 Task: Automatically enable dependabot alerts for new private repositories.
Action: Mouse moved to (1284, 151)
Screenshot: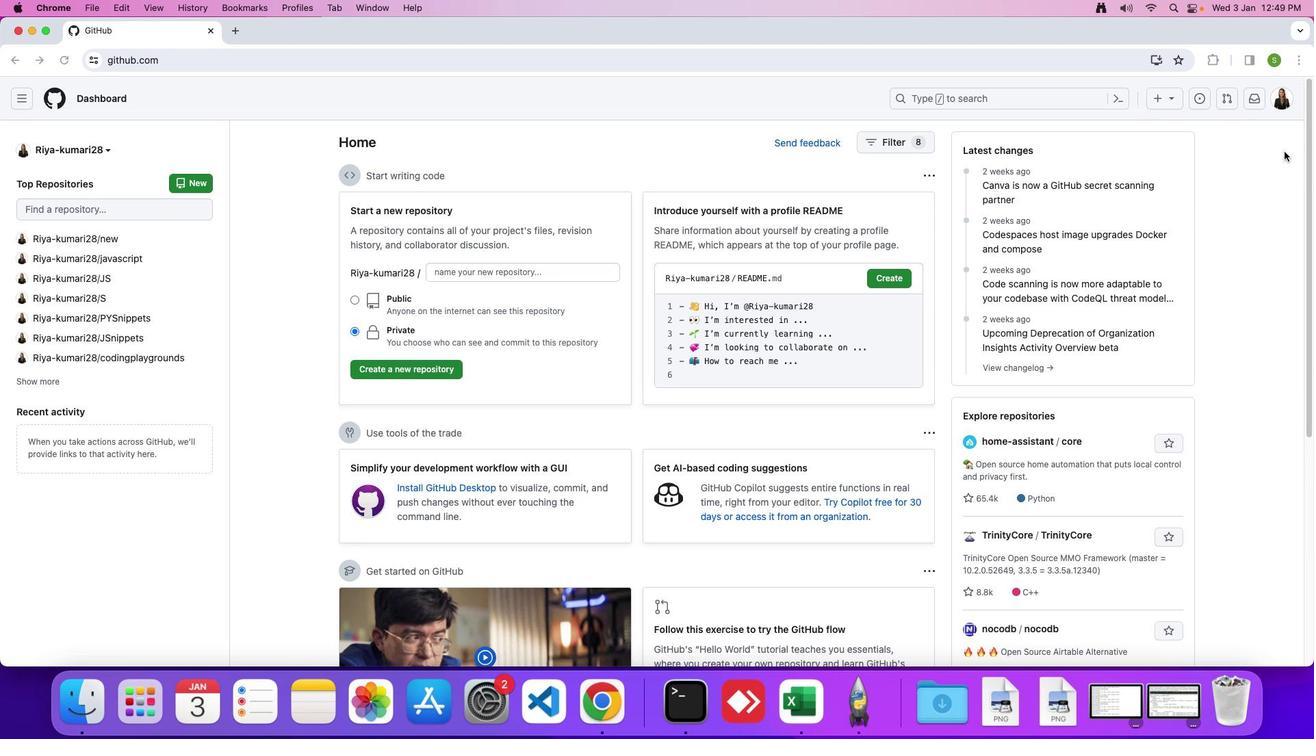 
Action: Mouse pressed left at (1284, 151)
Screenshot: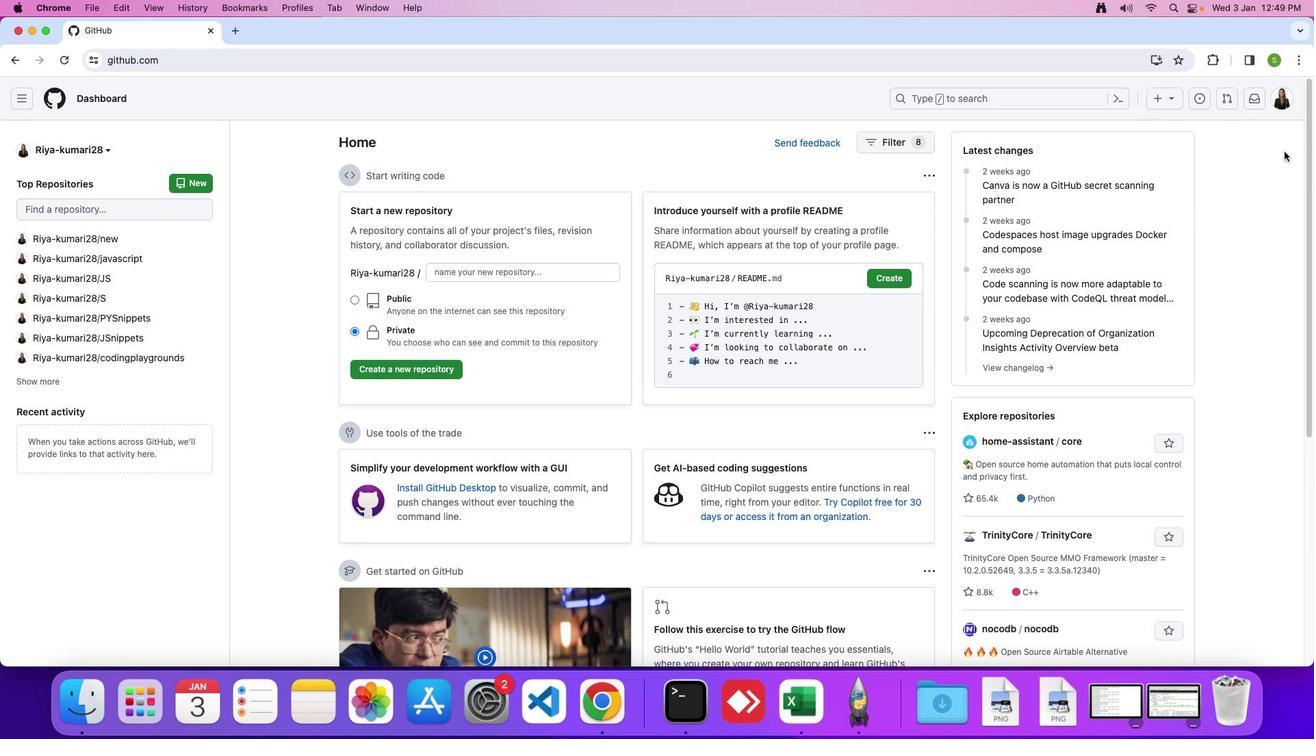 
Action: Mouse moved to (1286, 100)
Screenshot: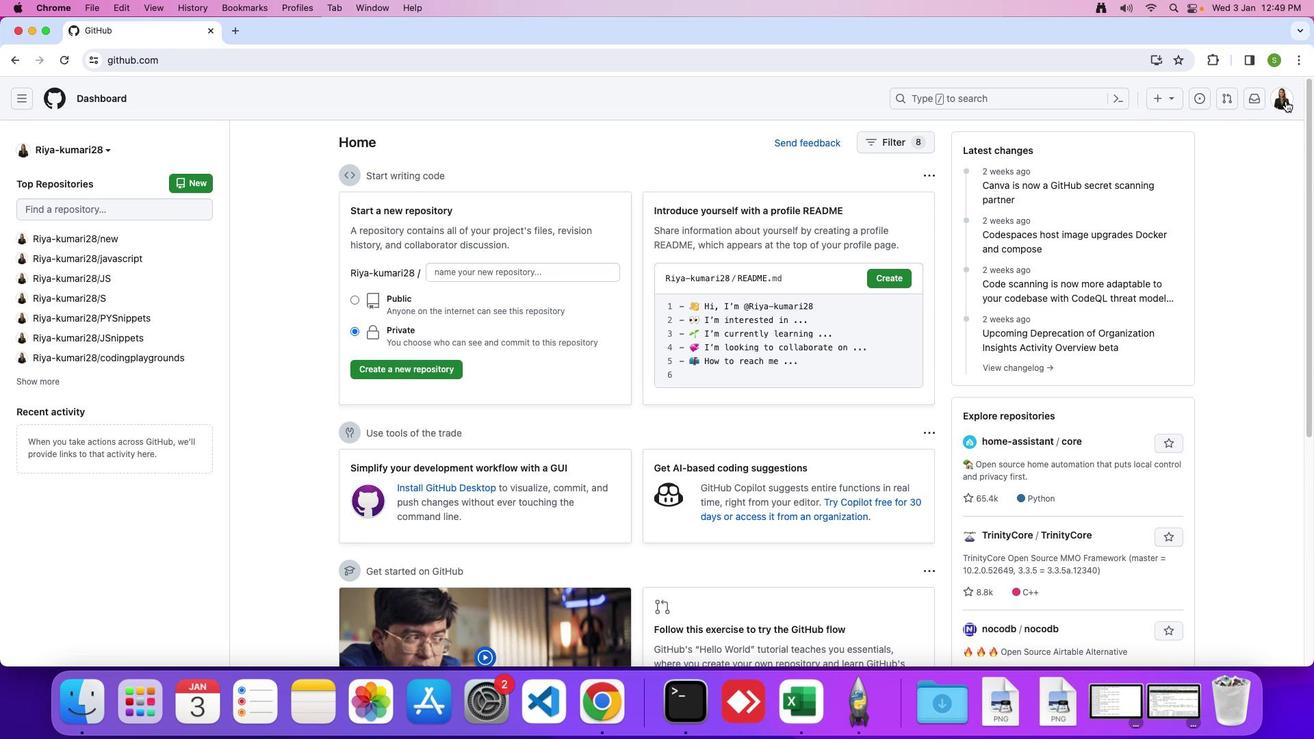 
Action: Mouse pressed left at (1286, 100)
Screenshot: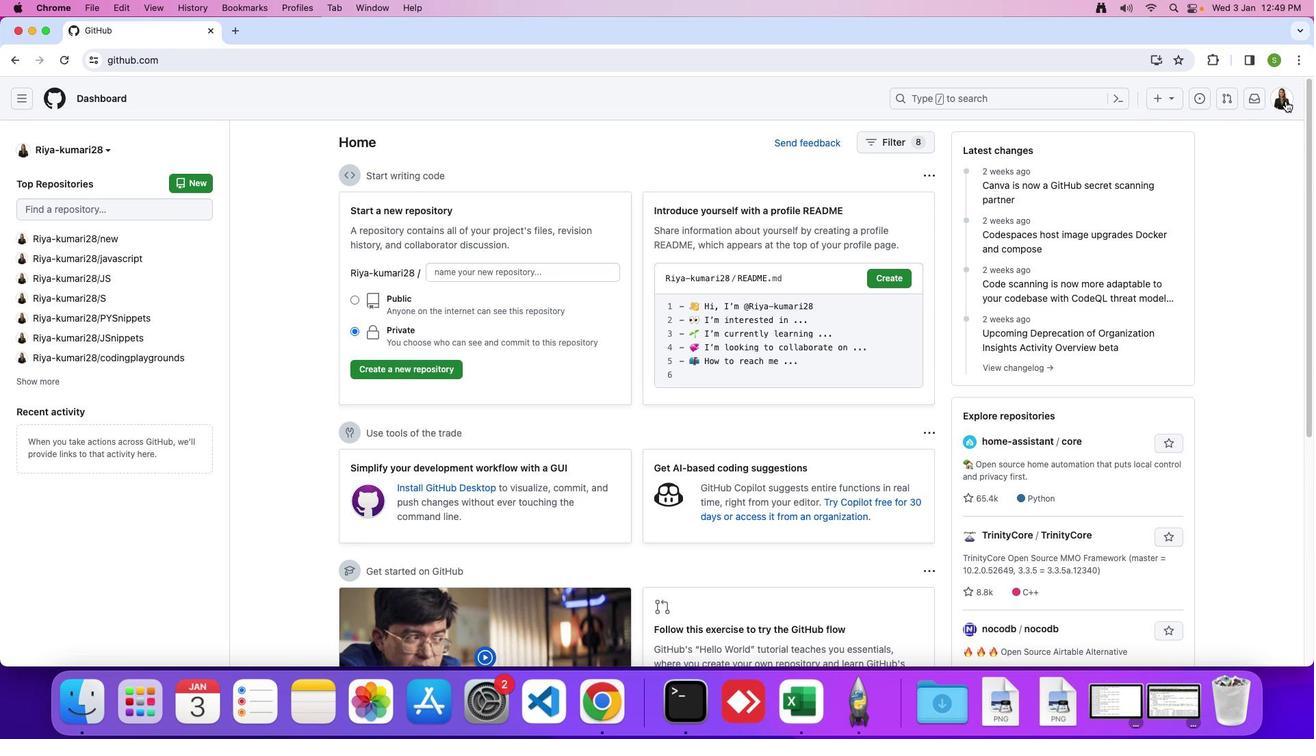 
Action: Mouse moved to (1176, 471)
Screenshot: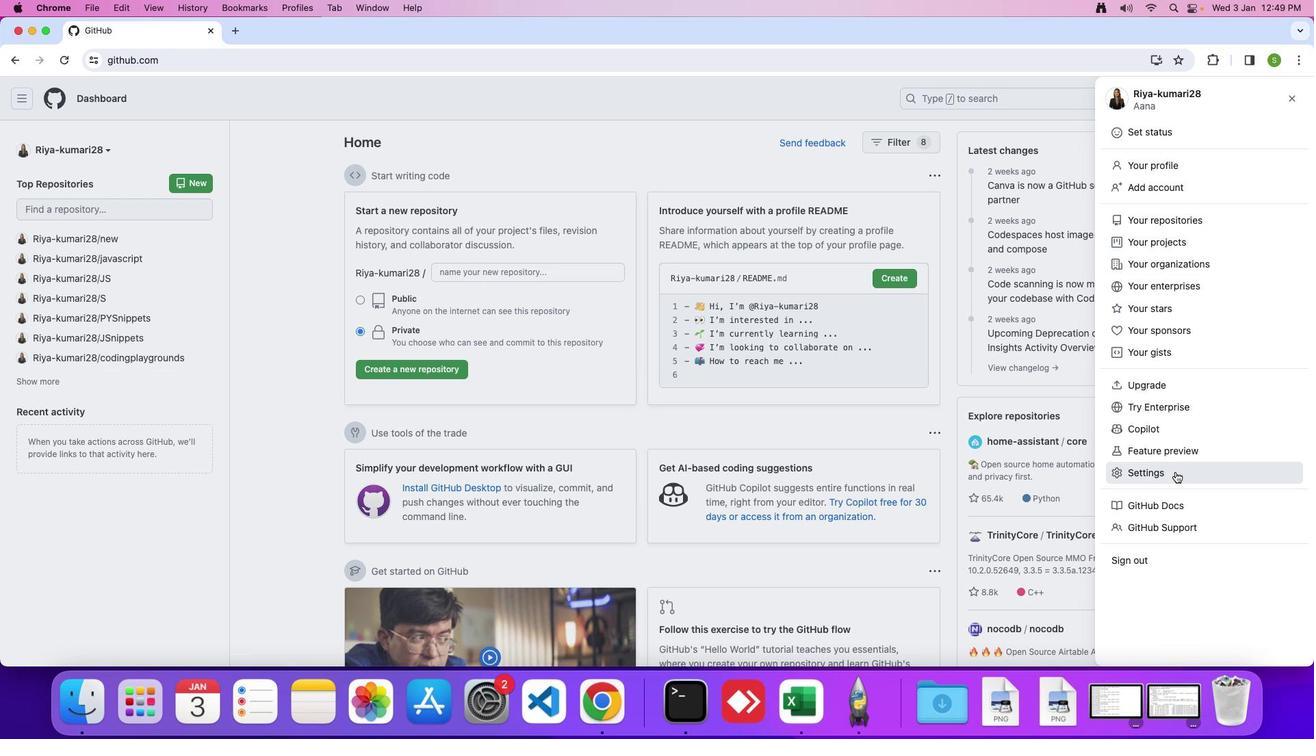 
Action: Mouse pressed left at (1176, 471)
Screenshot: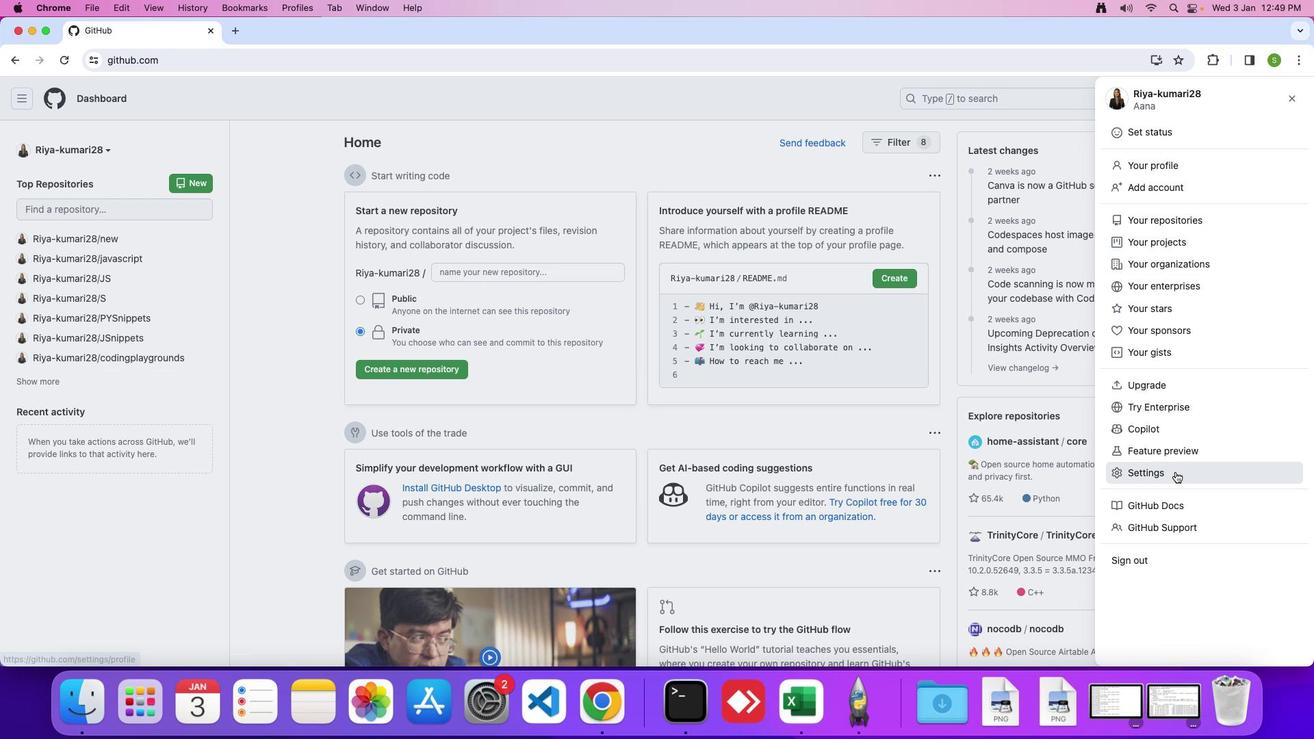 
Action: Mouse moved to (400, 487)
Screenshot: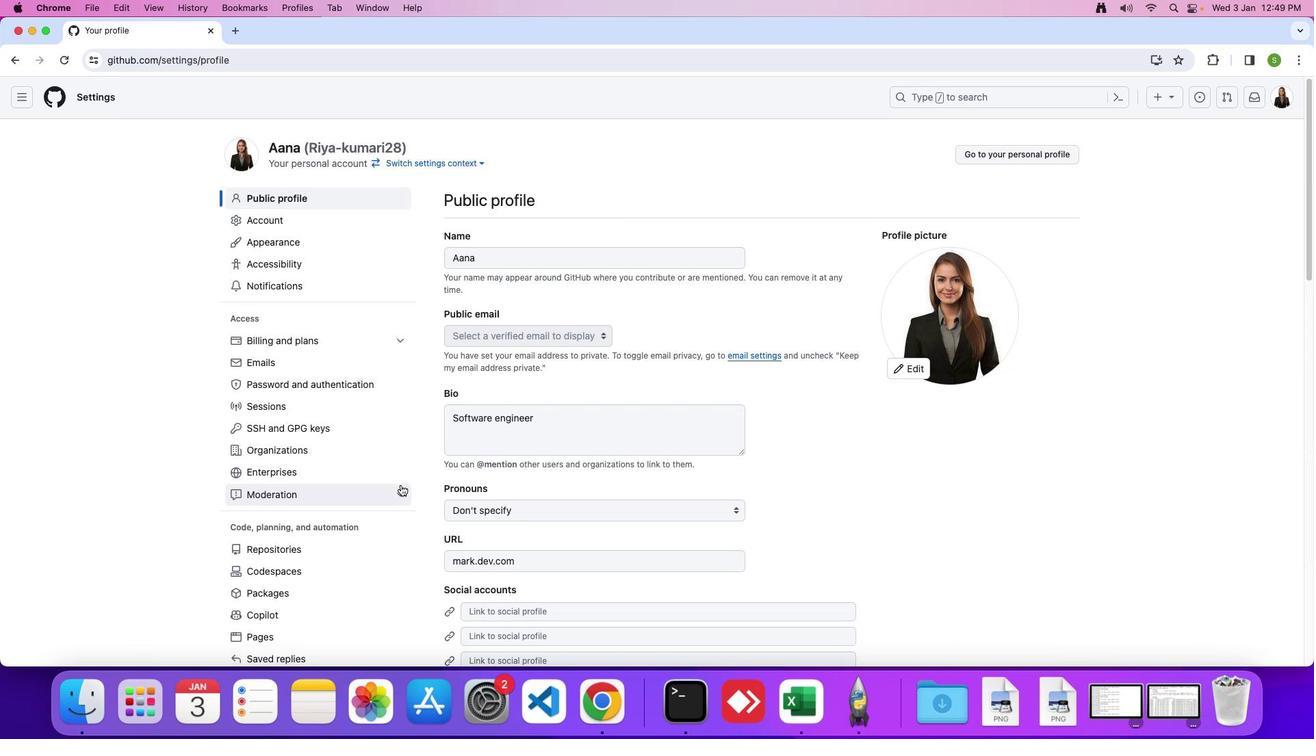 
Action: Mouse scrolled (400, 487) with delta (0, 0)
Screenshot: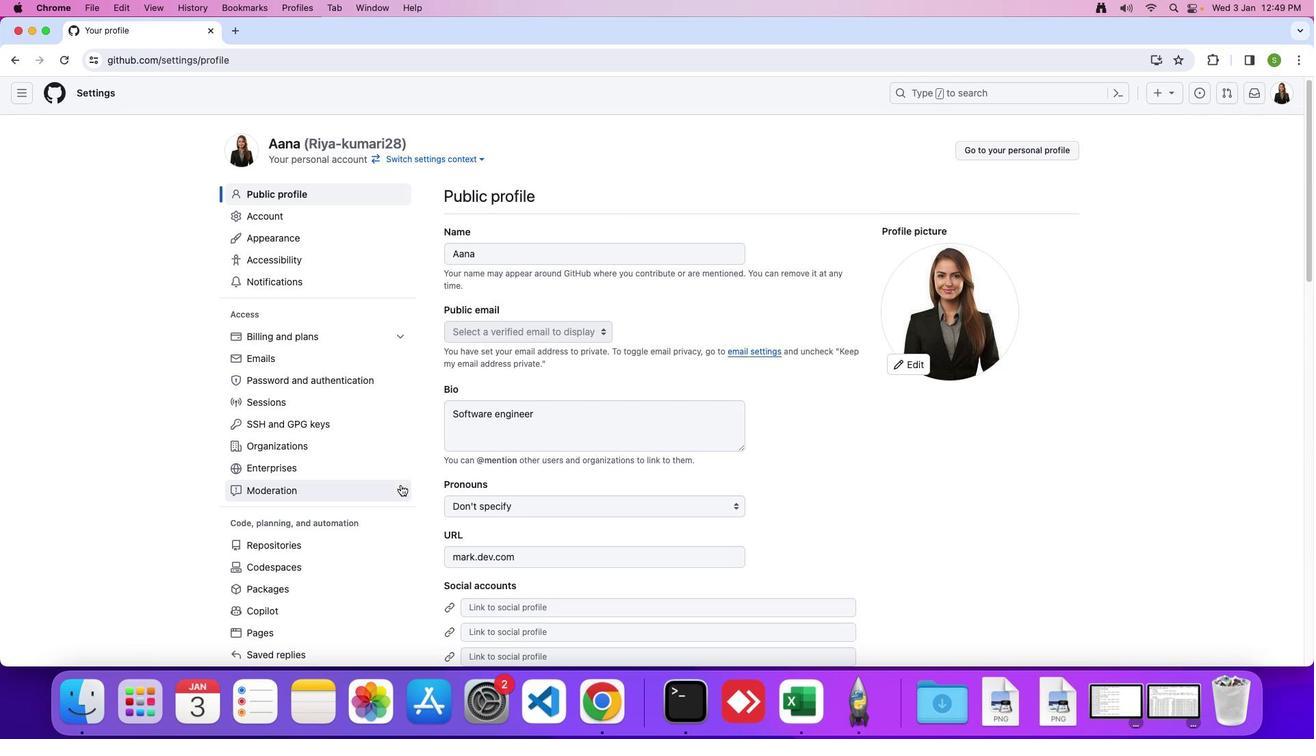 
Action: Mouse moved to (400, 486)
Screenshot: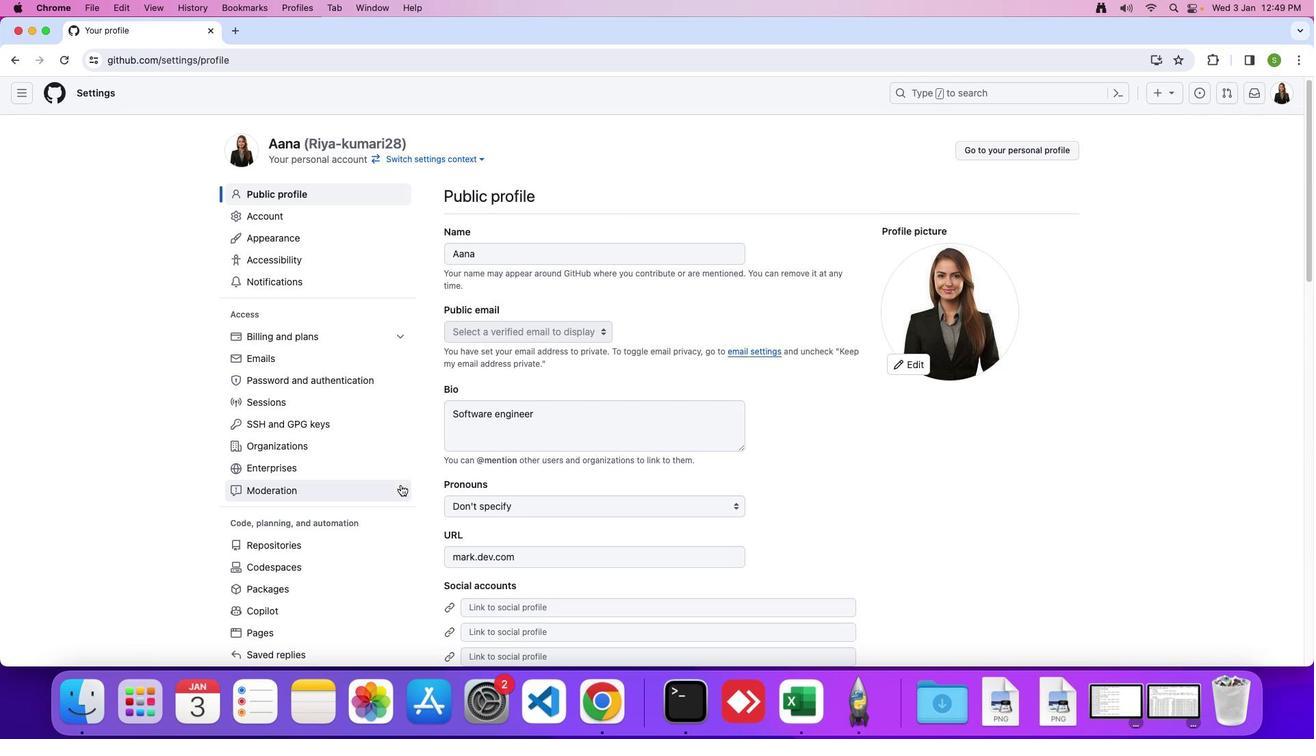 
Action: Mouse scrolled (400, 486) with delta (0, 0)
Screenshot: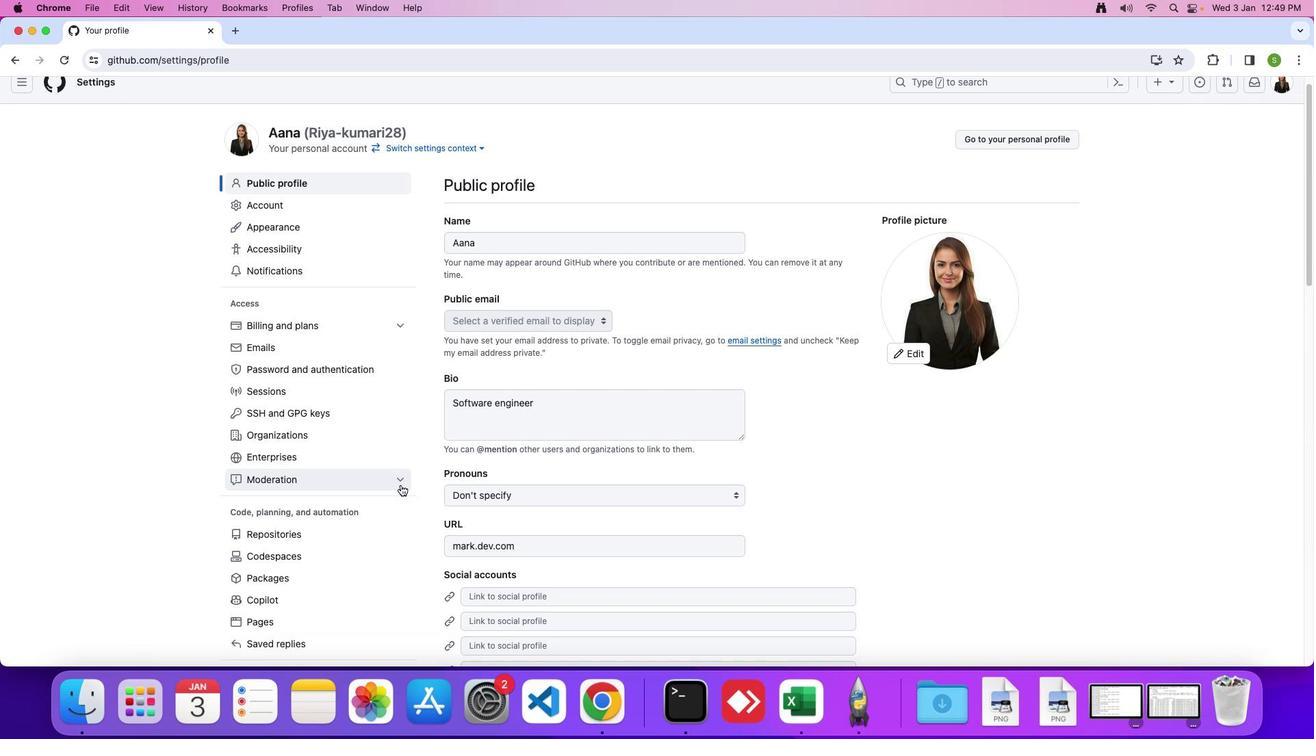 
Action: Mouse moved to (401, 485)
Screenshot: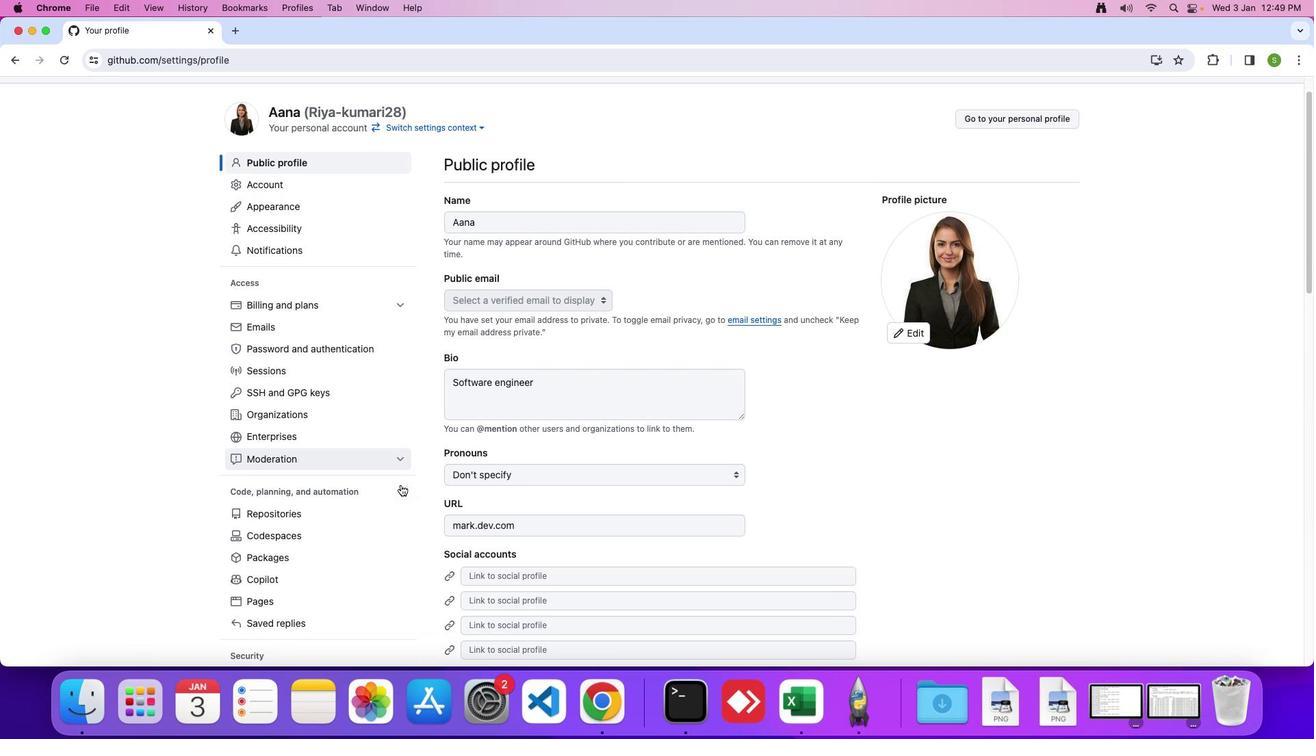 
Action: Mouse scrolled (401, 485) with delta (0, -2)
Screenshot: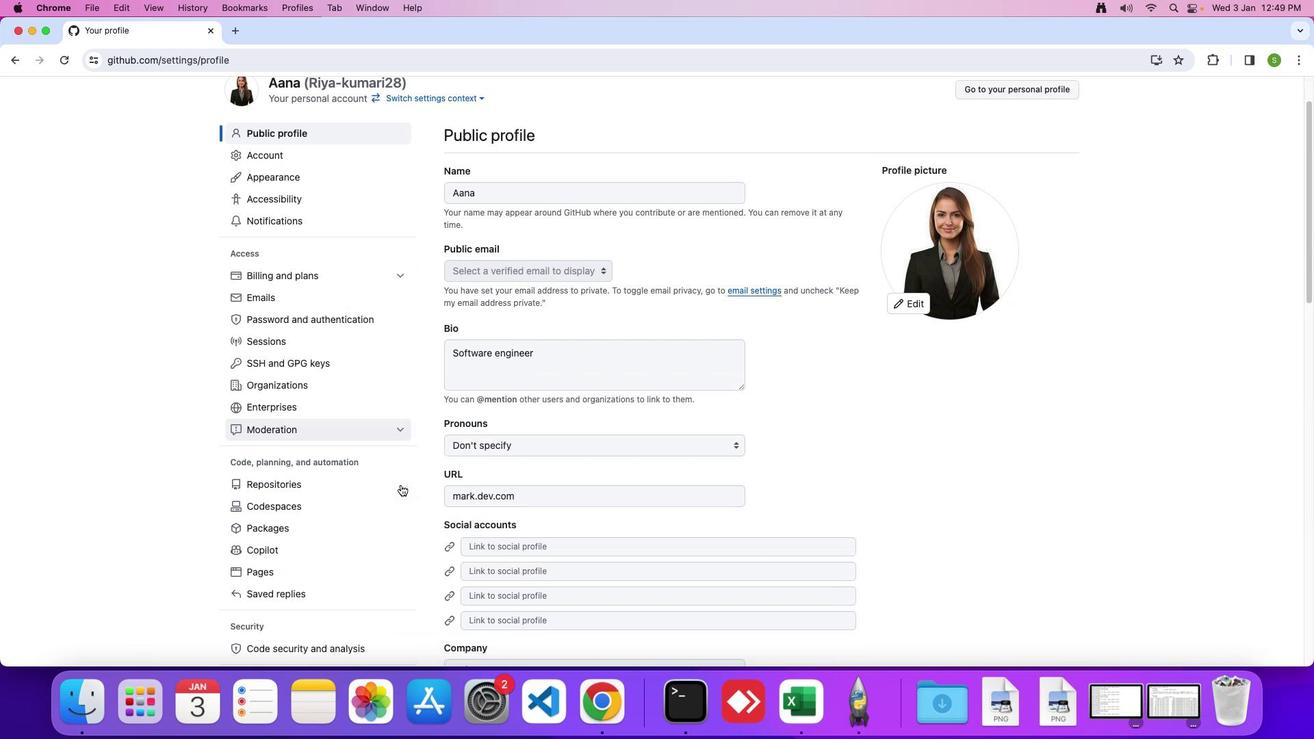 
Action: Mouse moved to (401, 484)
Screenshot: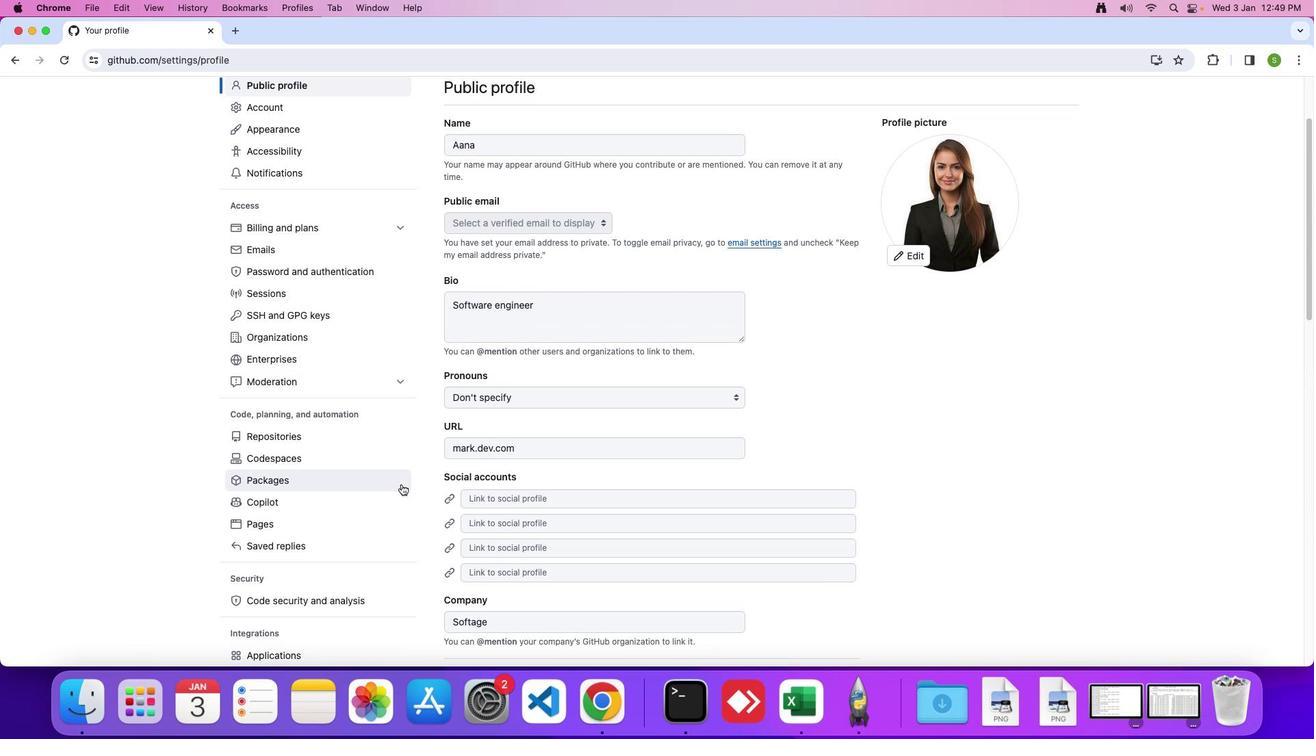
Action: Mouse scrolled (401, 484) with delta (0, 0)
Screenshot: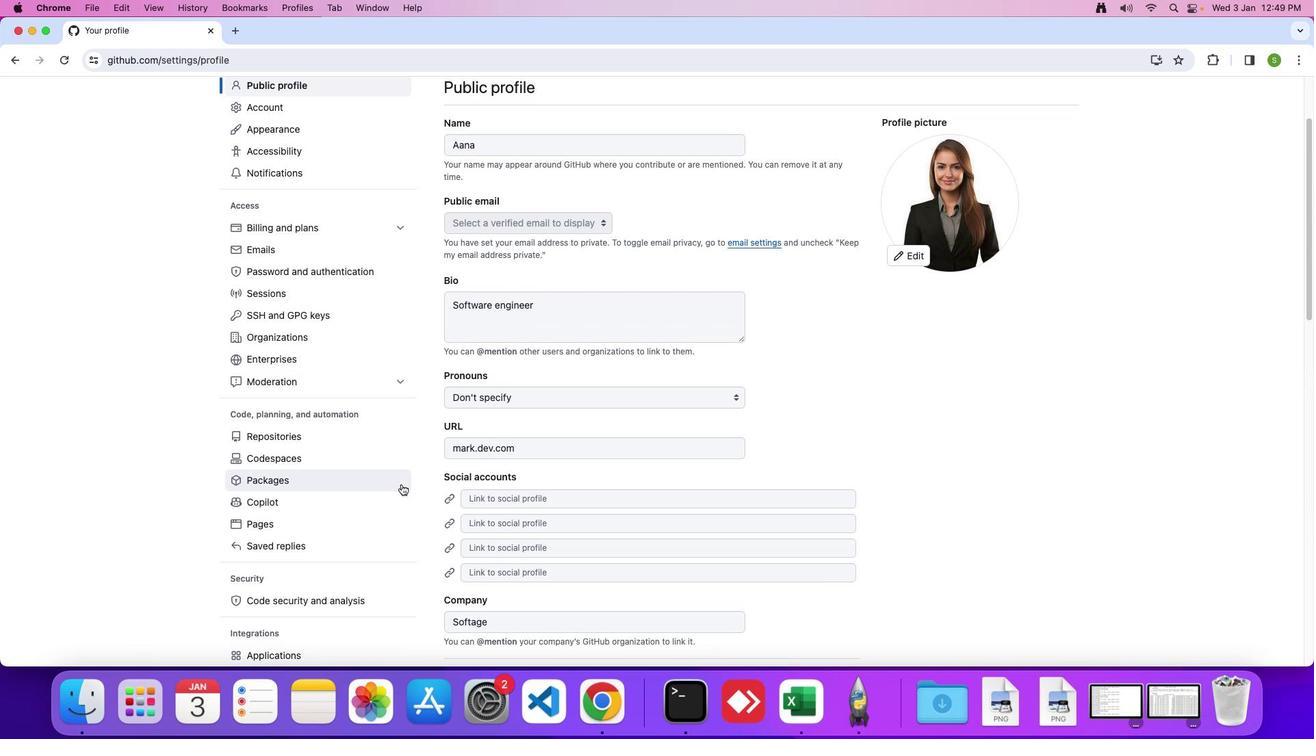 
Action: Mouse moved to (401, 484)
Screenshot: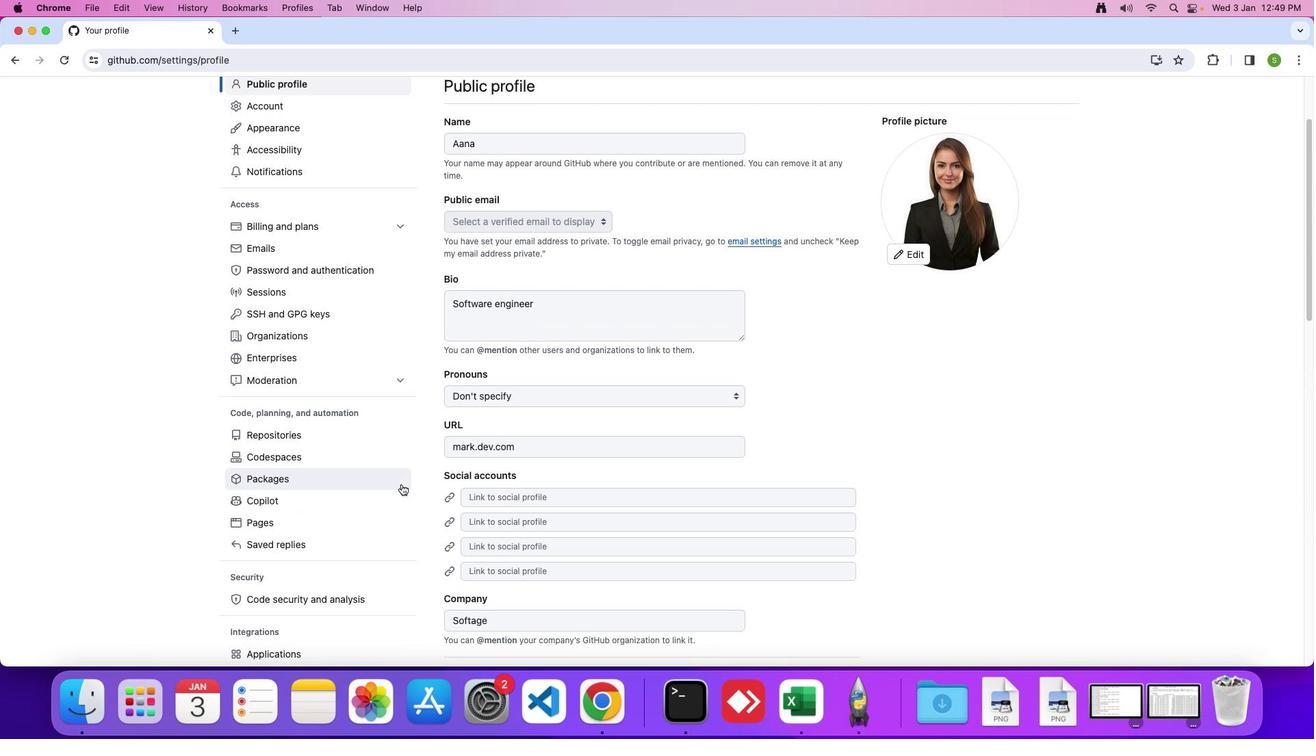 
Action: Mouse scrolled (401, 484) with delta (0, 0)
Screenshot: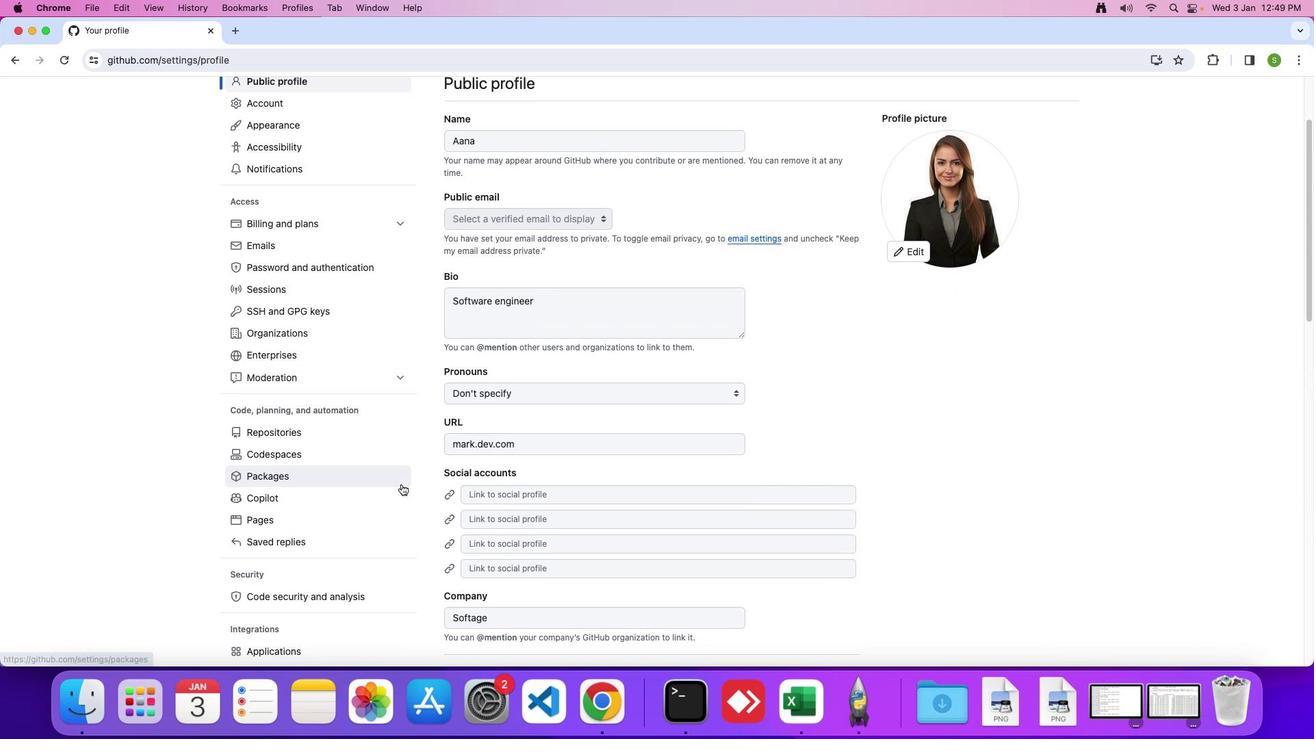 
Action: Mouse moved to (304, 593)
Screenshot: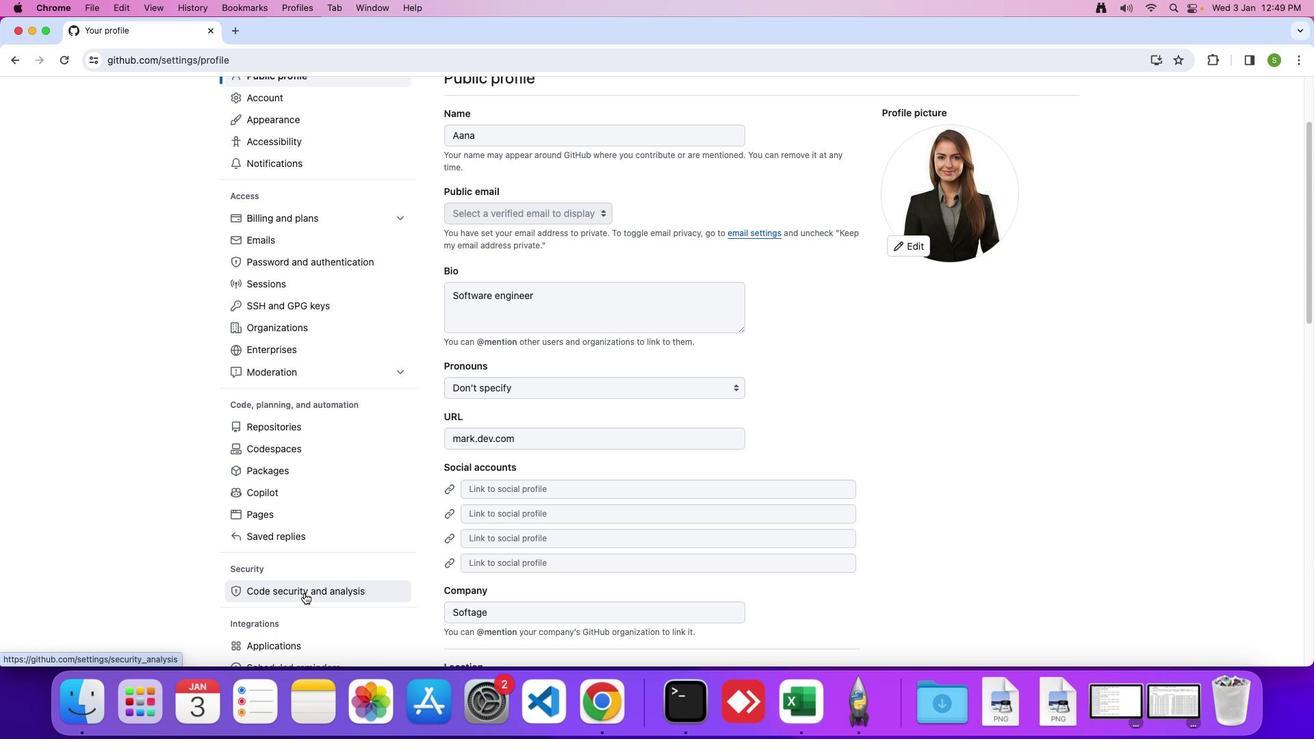 
Action: Mouse pressed left at (304, 593)
Screenshot: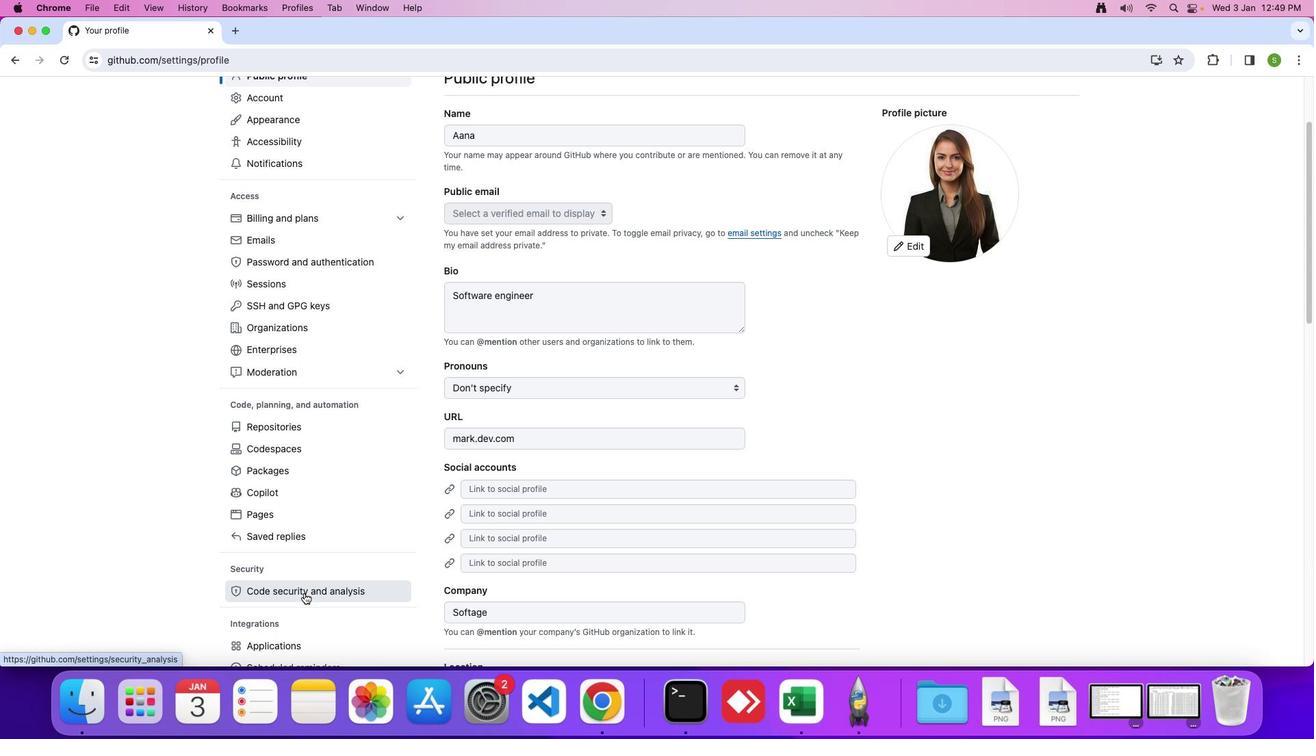 
Action: Mouse moved to (714, 515)
Screenshot: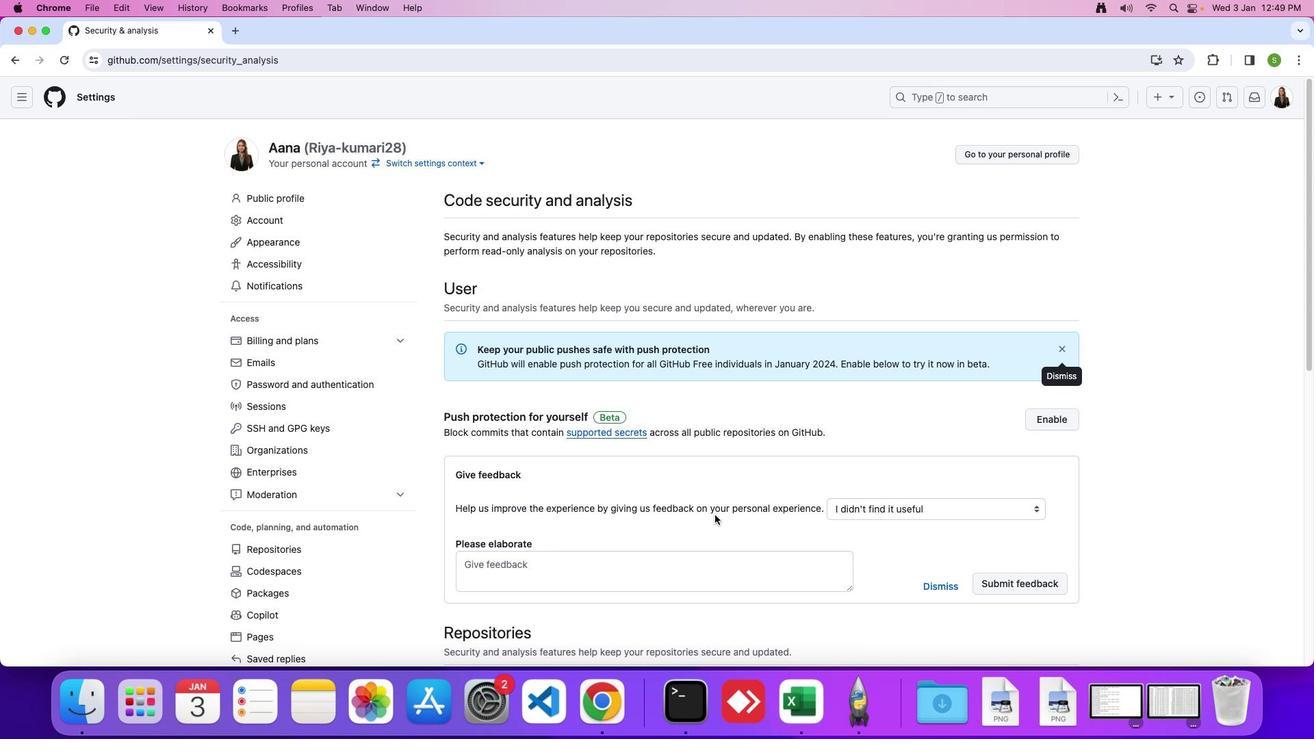 
Action: Mouse scrolled (714, 515) with delta (0, 0)
Screenshot: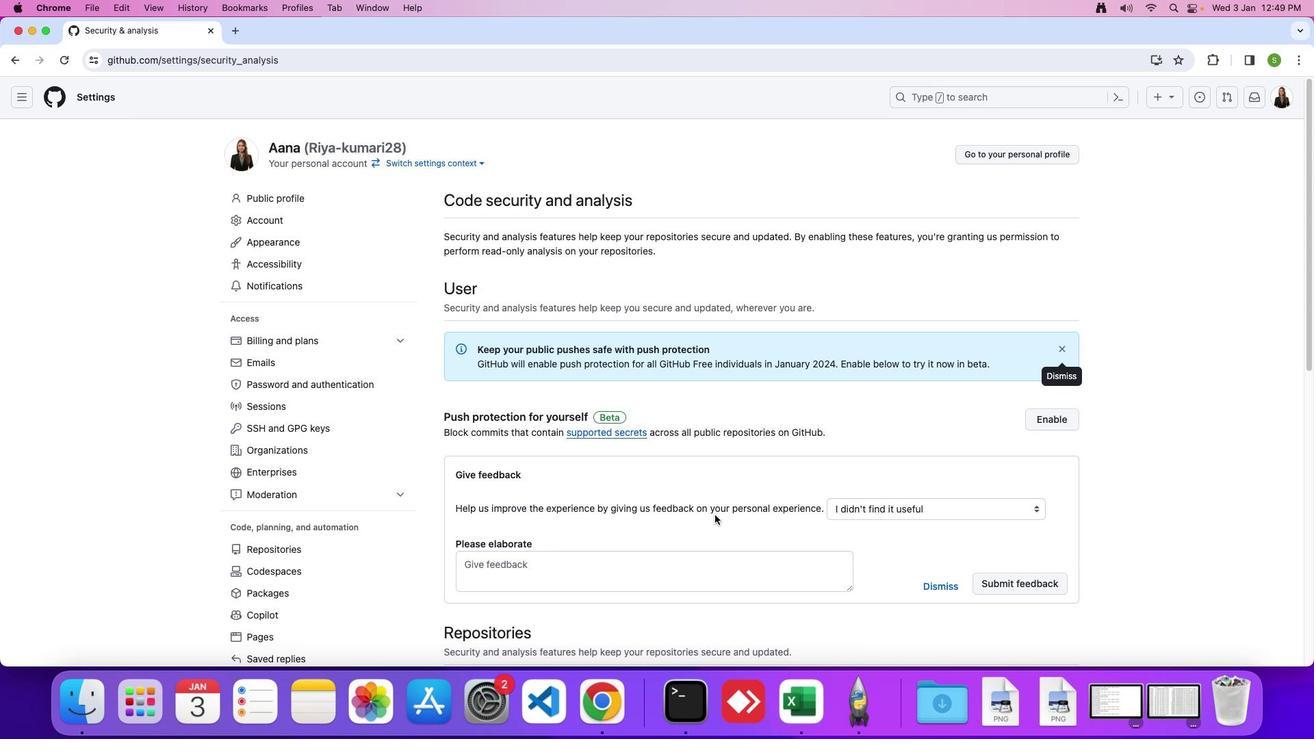 
Action: Mouse moved to (714, 515)
Screenshot: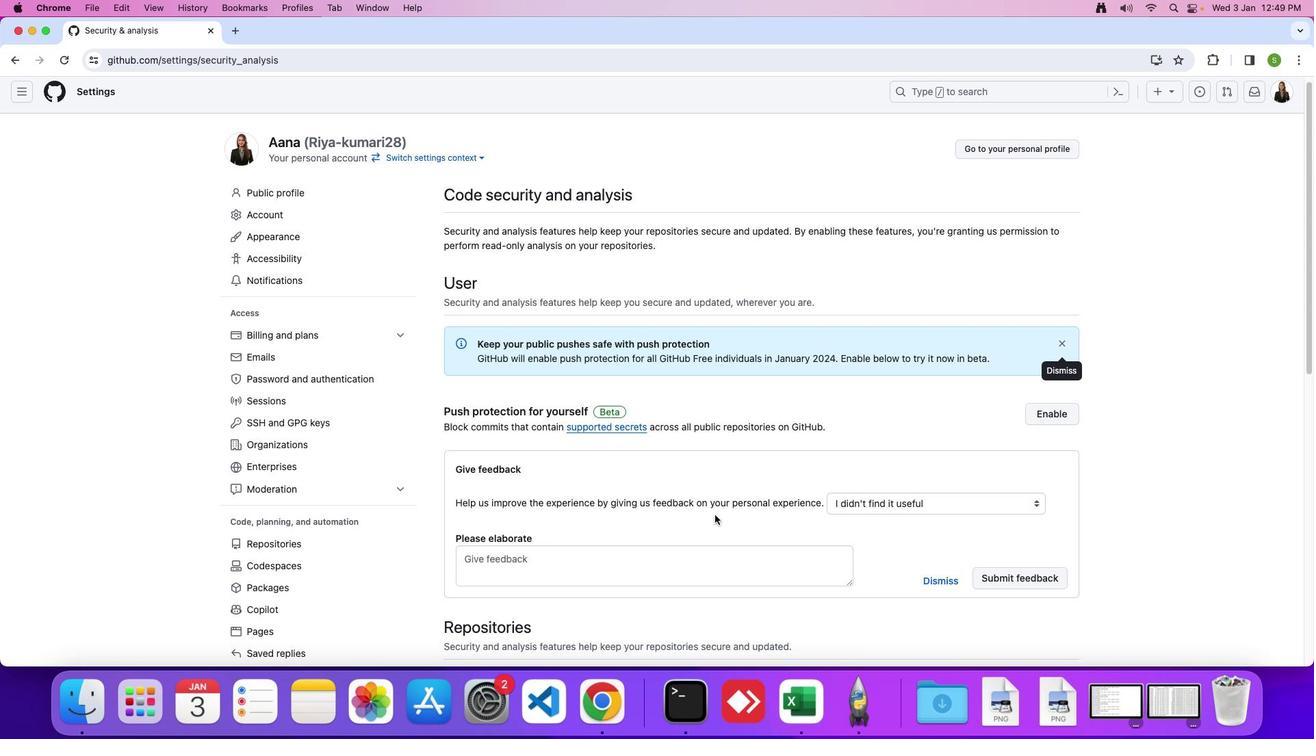 
Action: Mouse scrolled (714, 515) with delta (0, 0)
Screenshot: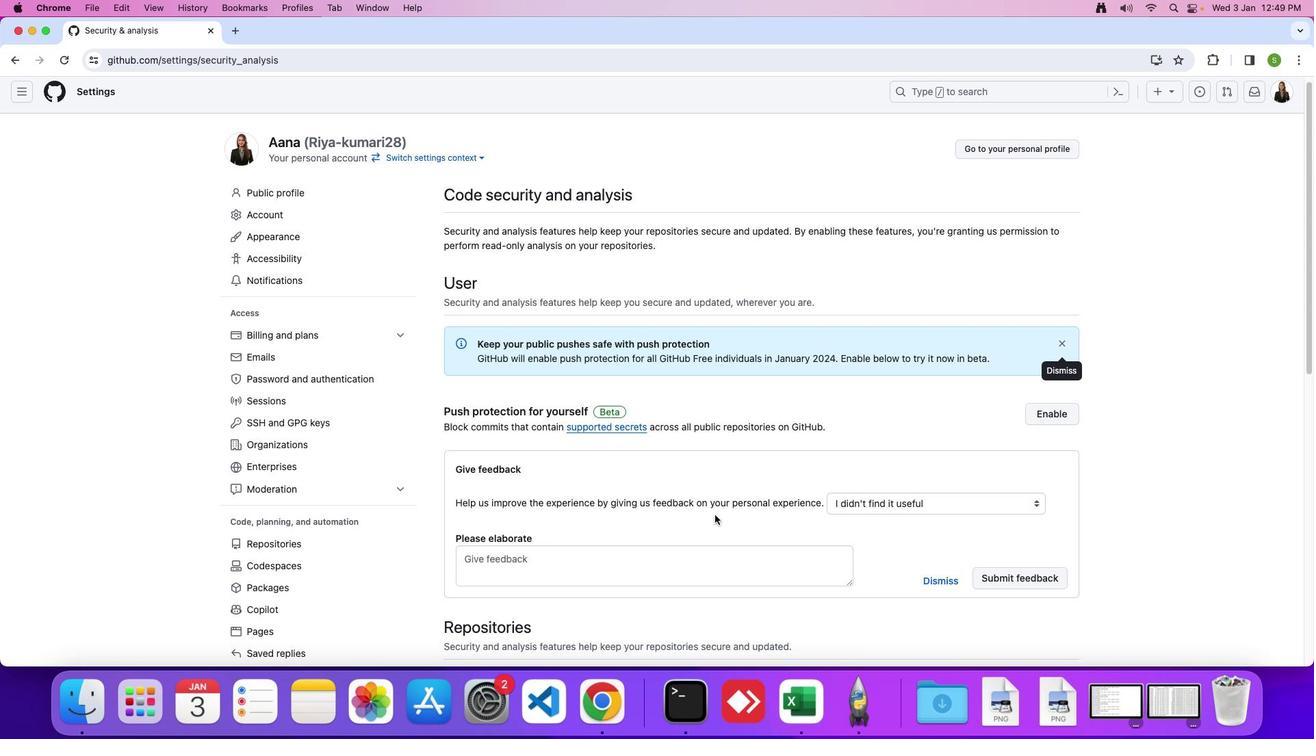 
Action: Mouse moved to (715, 515)
Screenshot: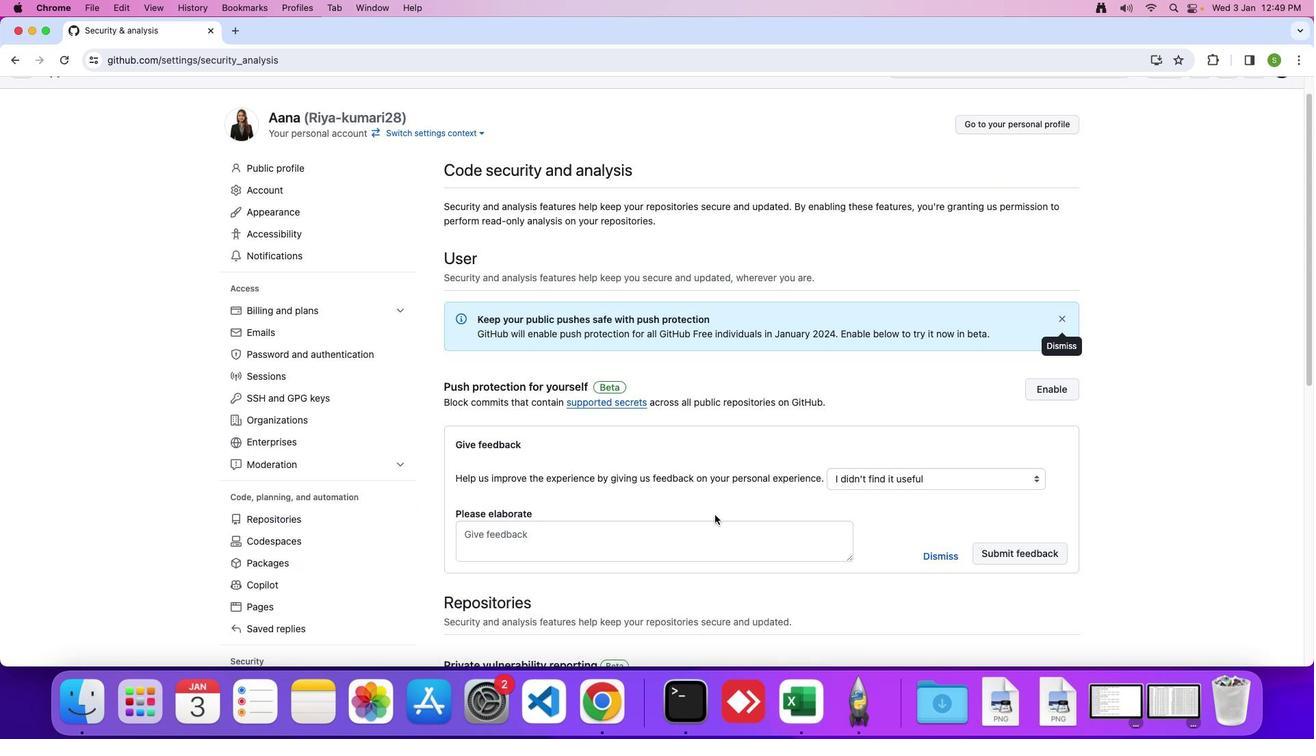 
Action: Mouse scrolled (715, 515) with delta (0, -2)
Screenshot: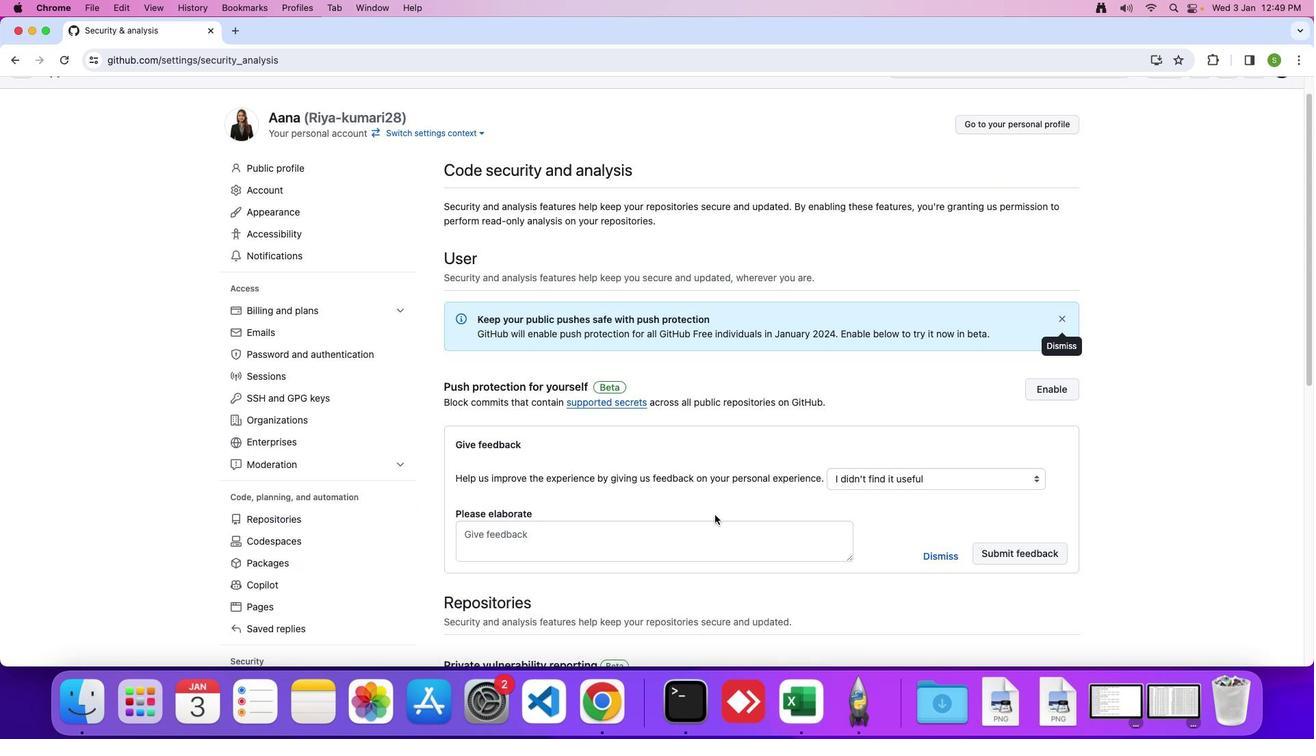 
Action: Mouse moved to (709, 515)
Screenshot: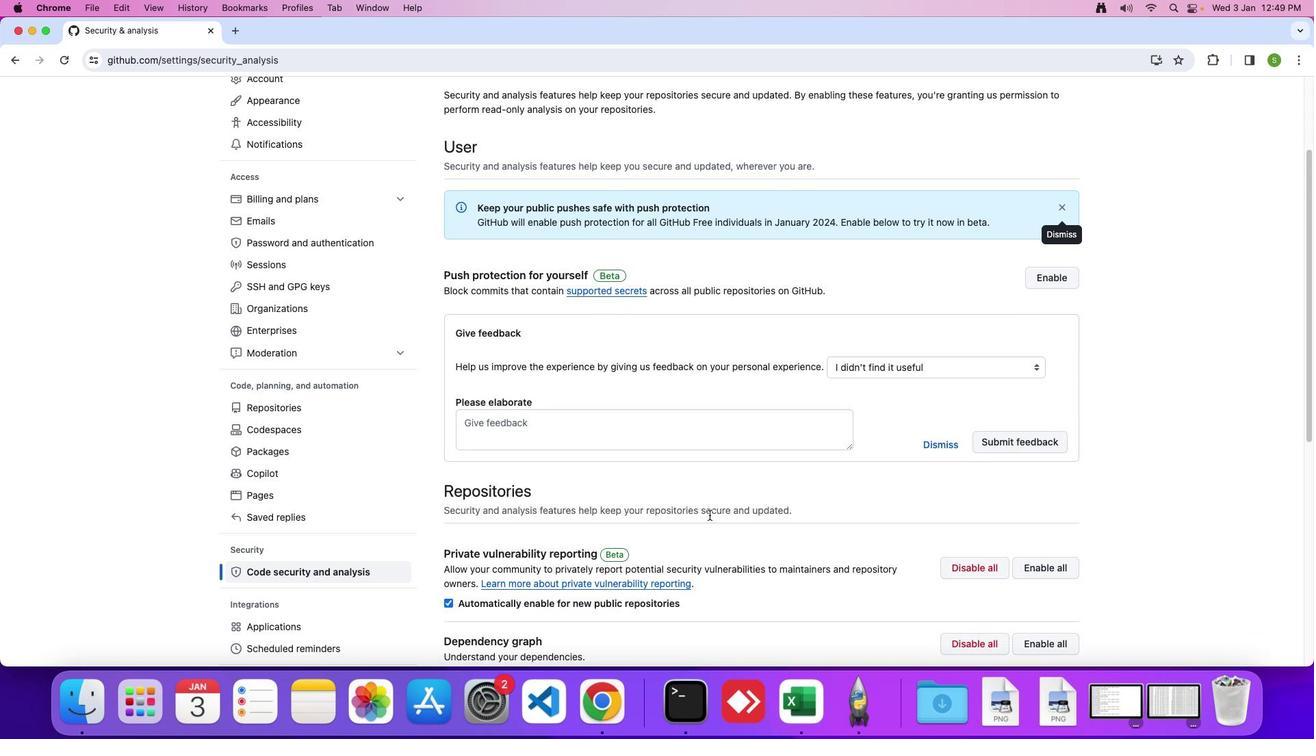 
Action: Mouse scrolled (709, 515) with delta (0, 0)
Screenshot: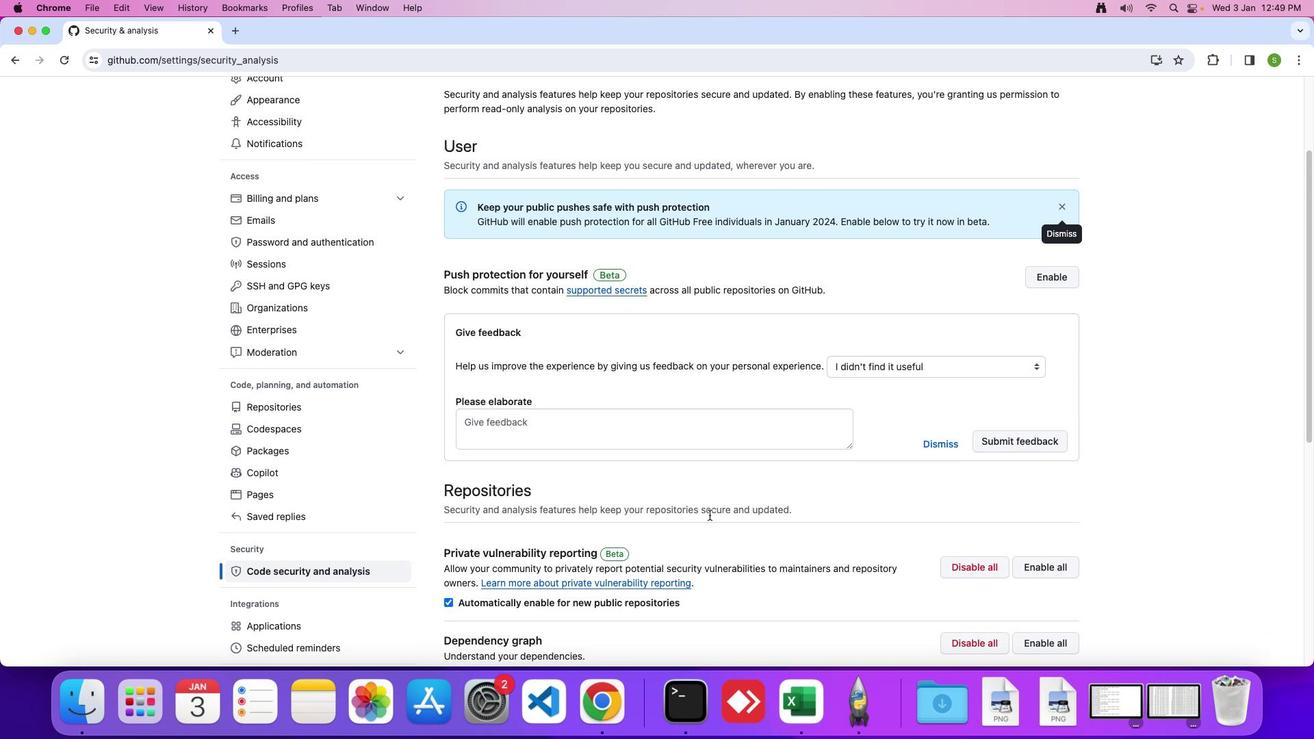 
Action: Mouse scrolled (709, 515) with delta (0, 0)
Screenshot: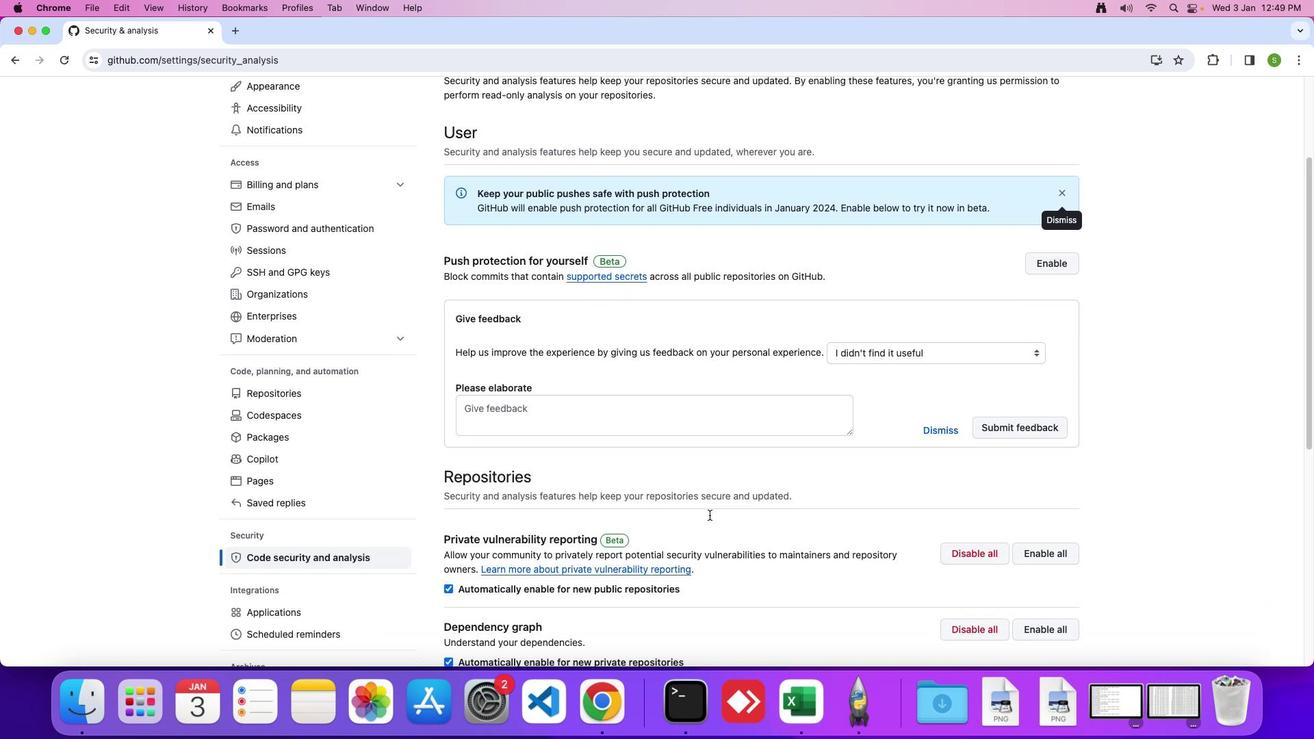 
Action: Mouse scrolled (709, 515) with delta (0, -2)
Screenshot: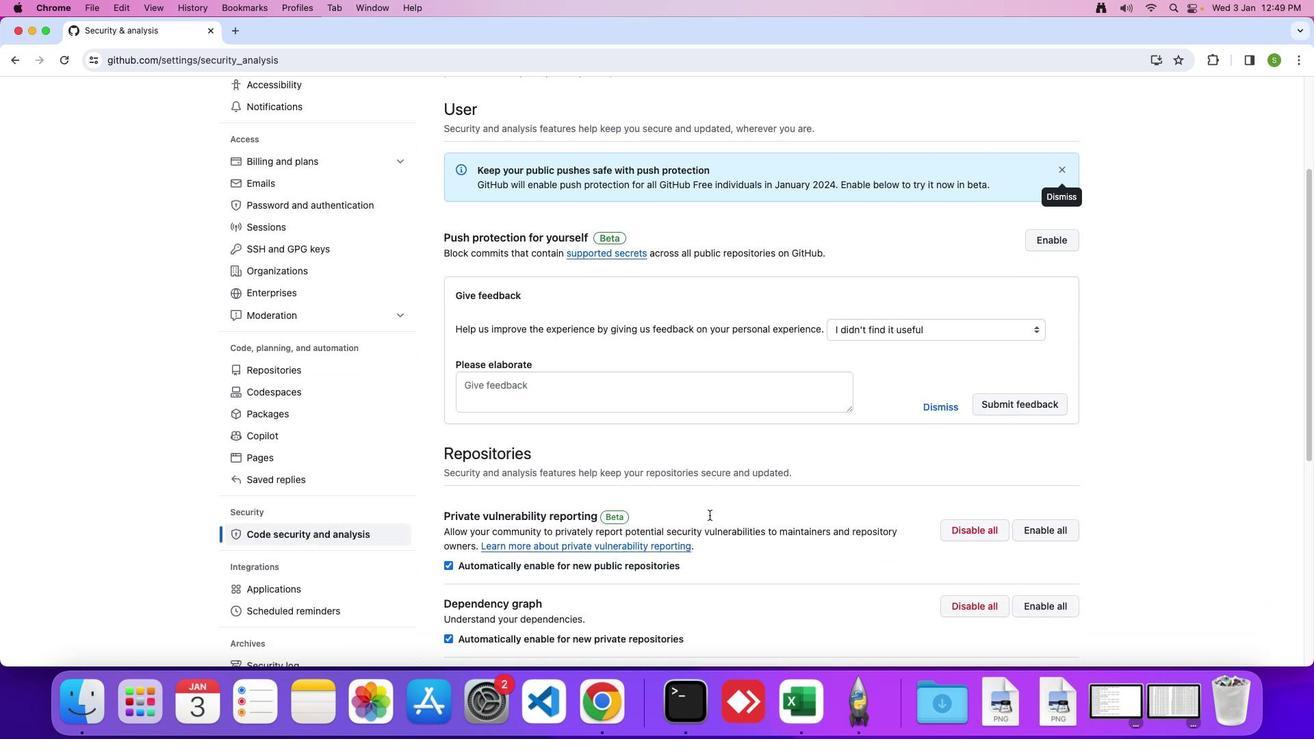 
Action: Mouse scrolled (709, 515) with delta (0, -2)
Screenshot: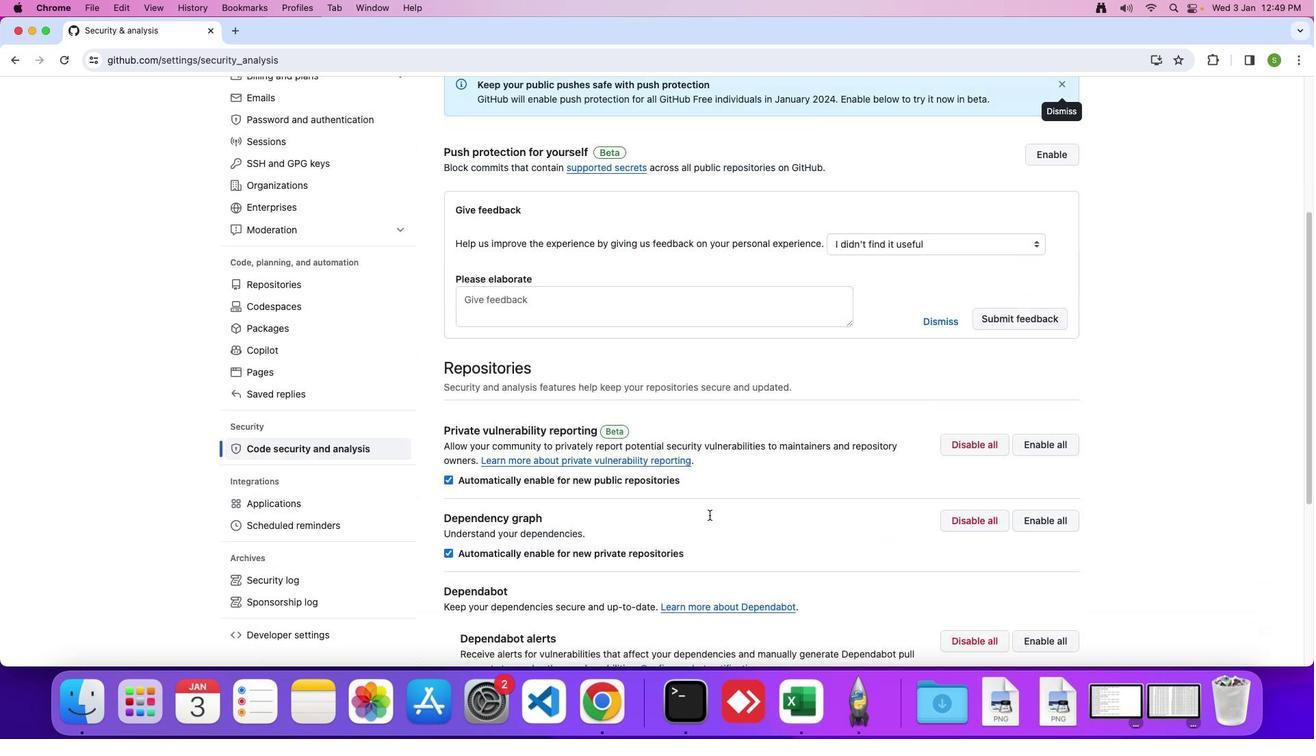 
Action: Mouse moved to (706, 515)
Screenshot: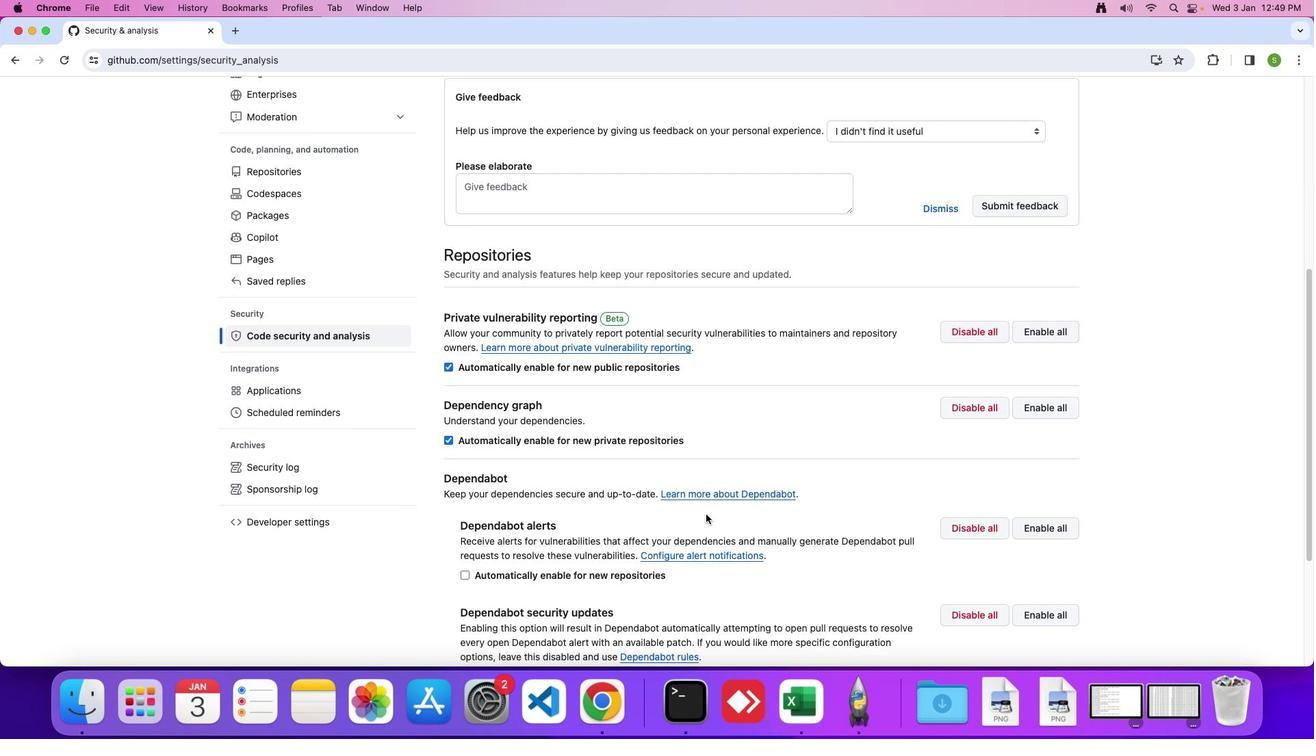
Action: Mouse scrolled (706, 515) with delta (0, 0)
Screenshot: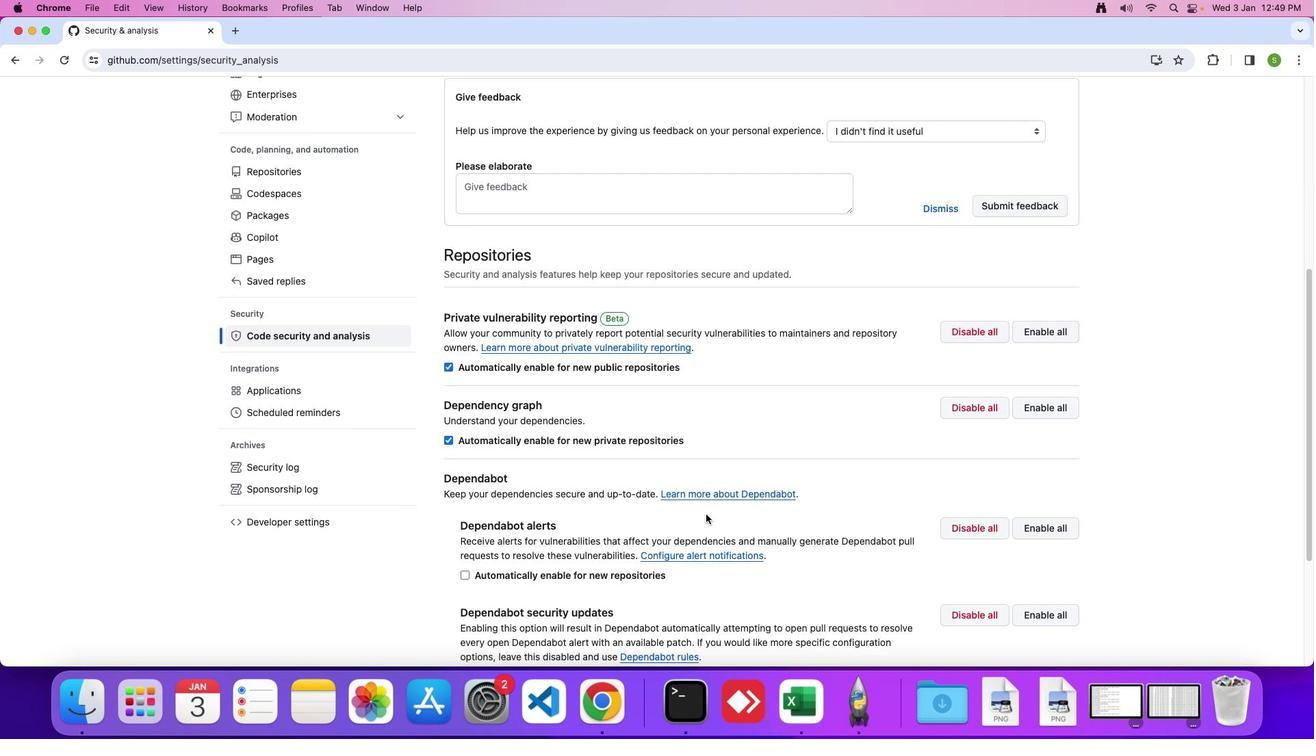 
Action: Mouse moved to (706, 514)
Screenshot: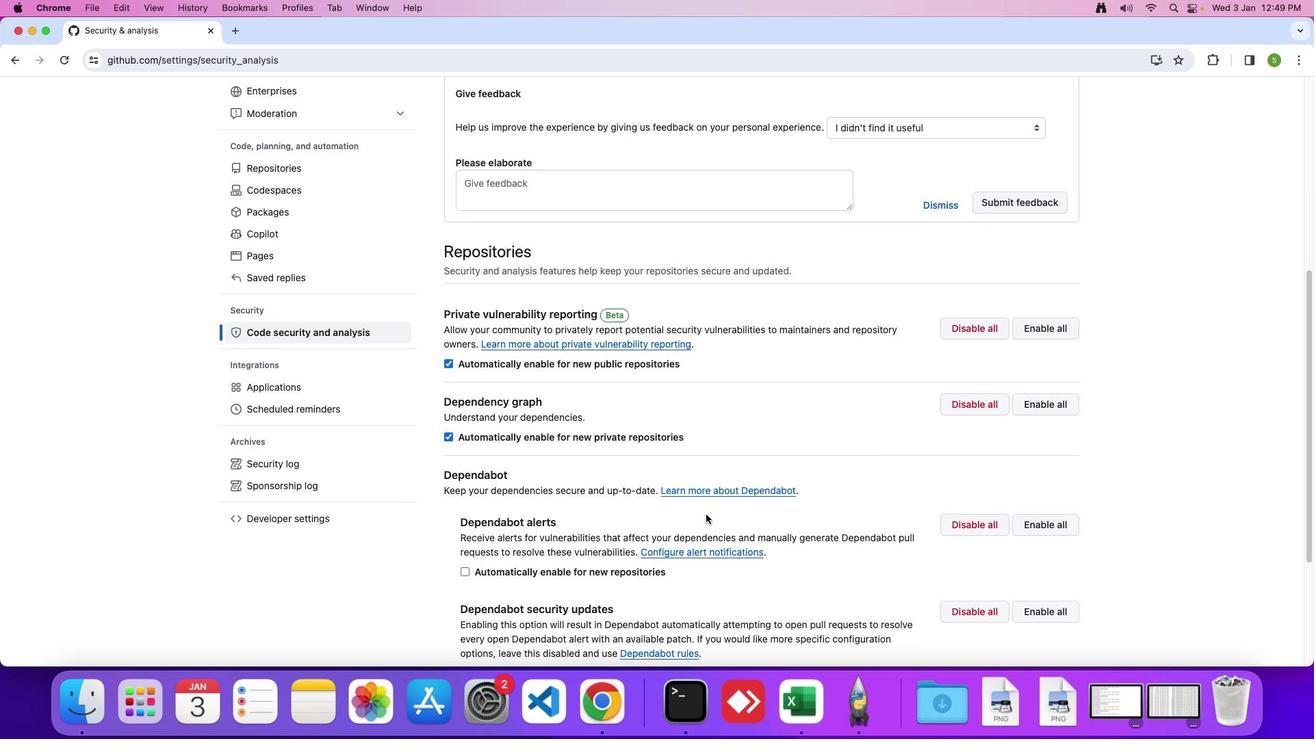 
Action: Mouse scrolled (706, 514) with delta (0, 0)
Screenshot: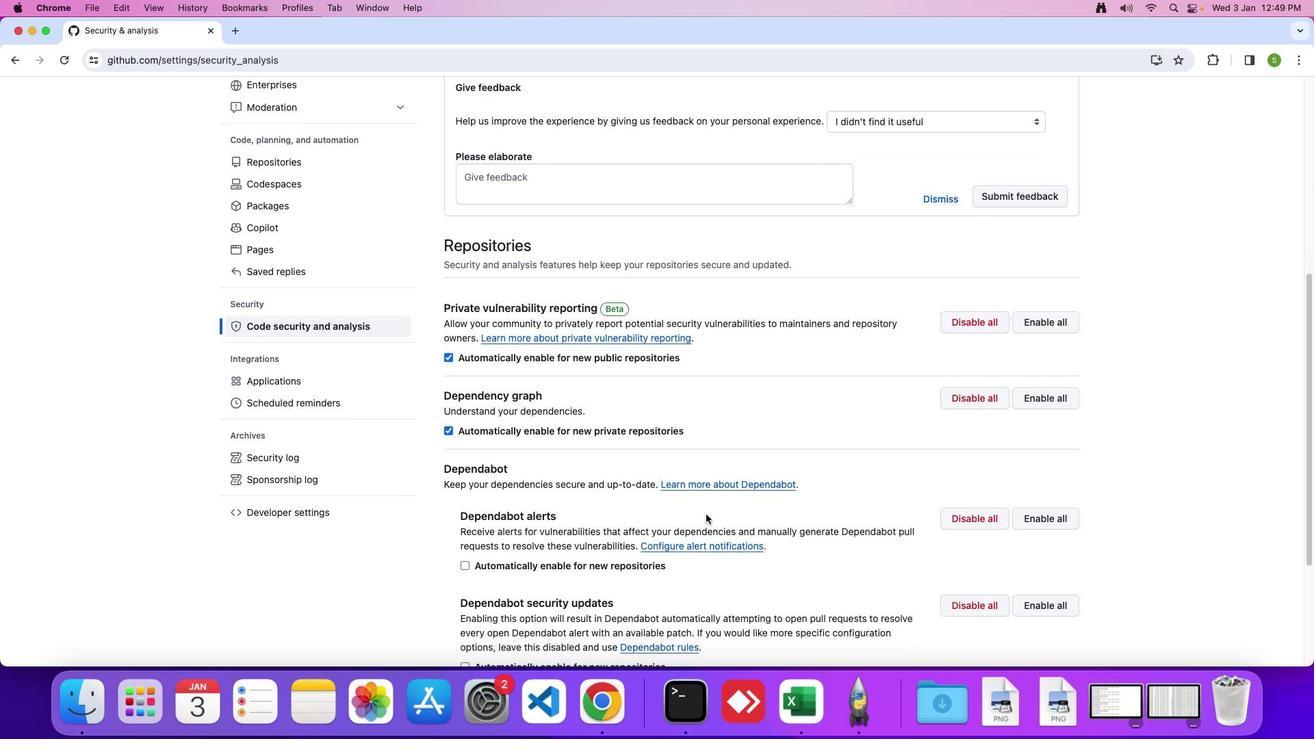 
Action: Mouse scrolled (706, 514) with delta (0, -1)
Screenshot: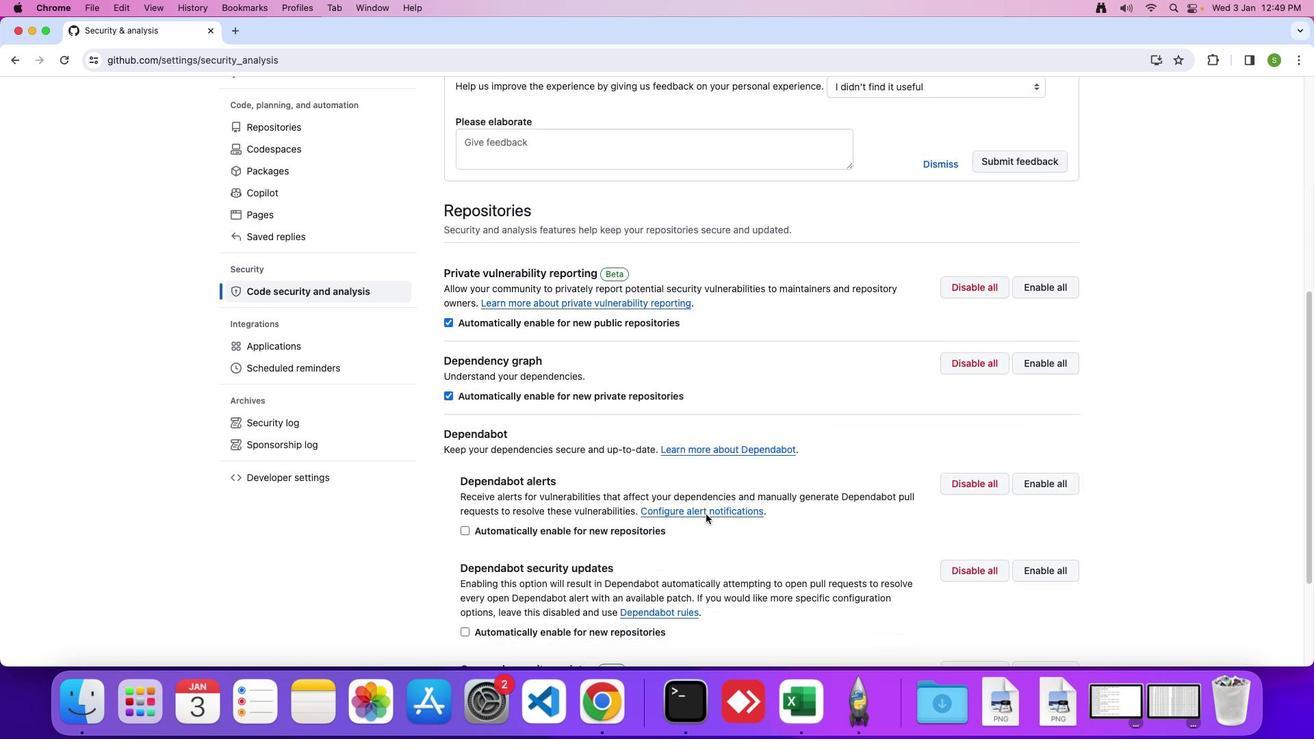 
Action: Mouse moved to (464, 471)
Screenshot: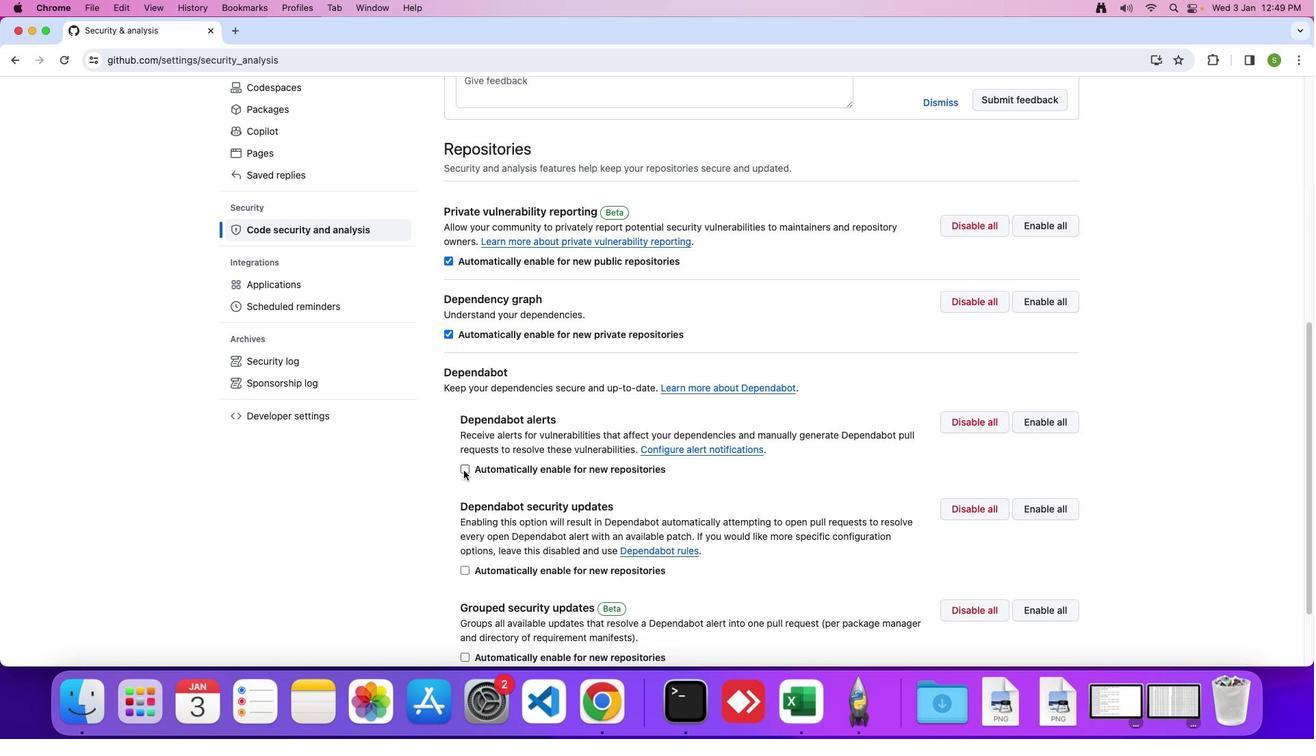 
Action: Mouse pressed left at (464, 471)
Screenshot: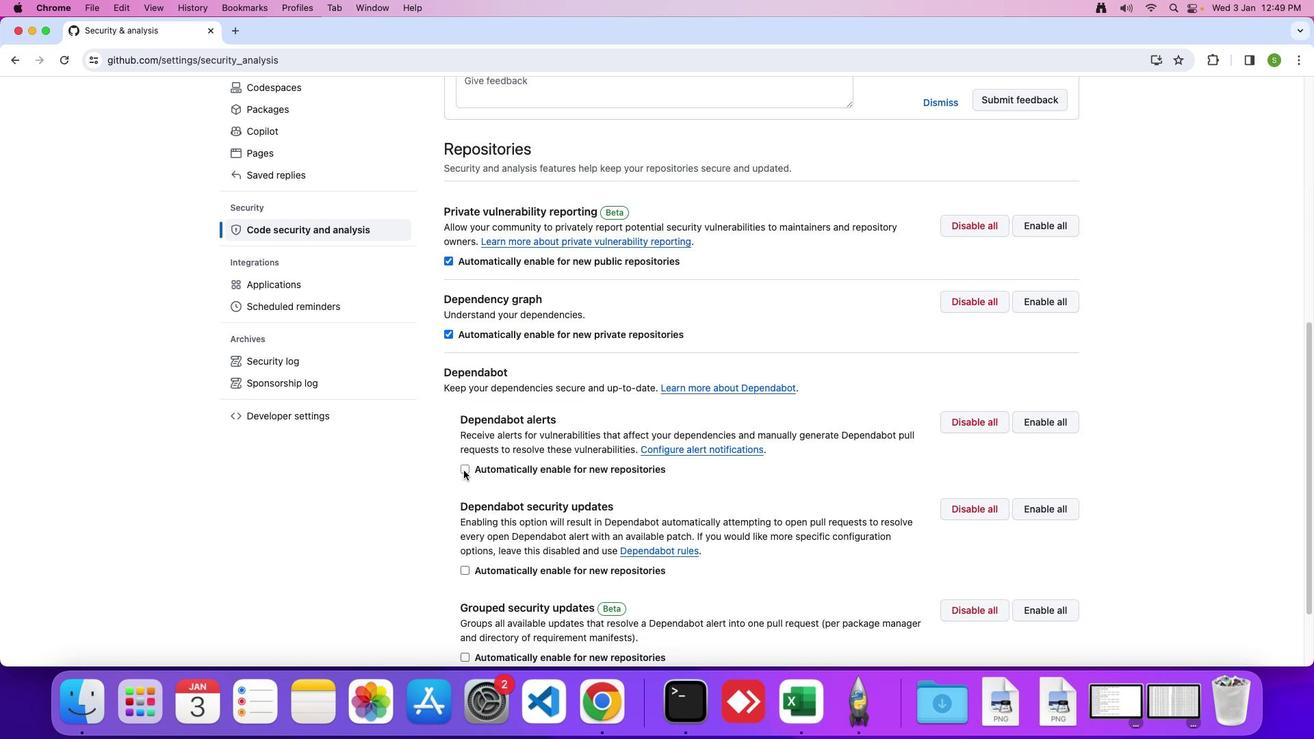 
Action: Mouse moved to (493, 495)
Screenshot: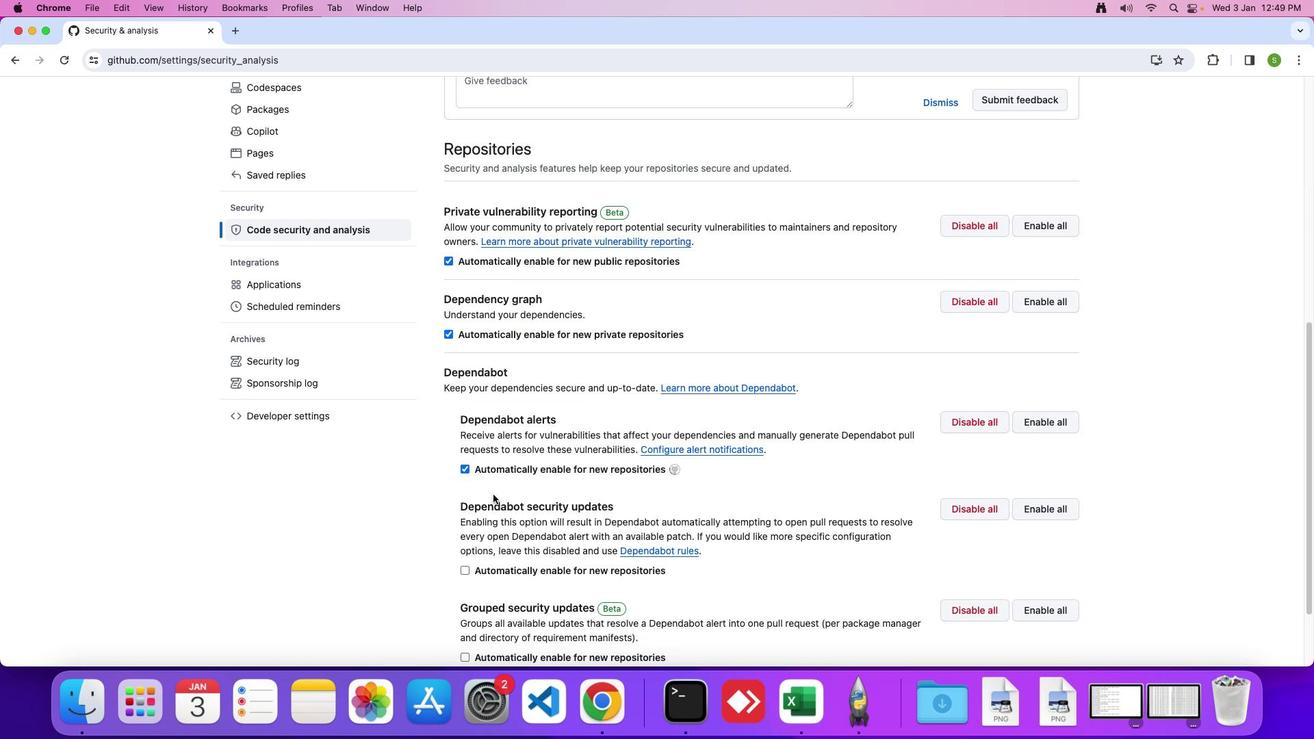 
